 Task: Find connections with filter location Port Stephens with filter topic #Partnershipswith filter profile language German with filter current company WTS Energy with filter school Baba Banda Singh Bahadur Engineering College with filter industry Wholesale Alcoholic Beverages with filter service category Bookkeeping with filter keywords title Youth Volunteer
Action: Mouse moved to (582, 103)
Screenshot: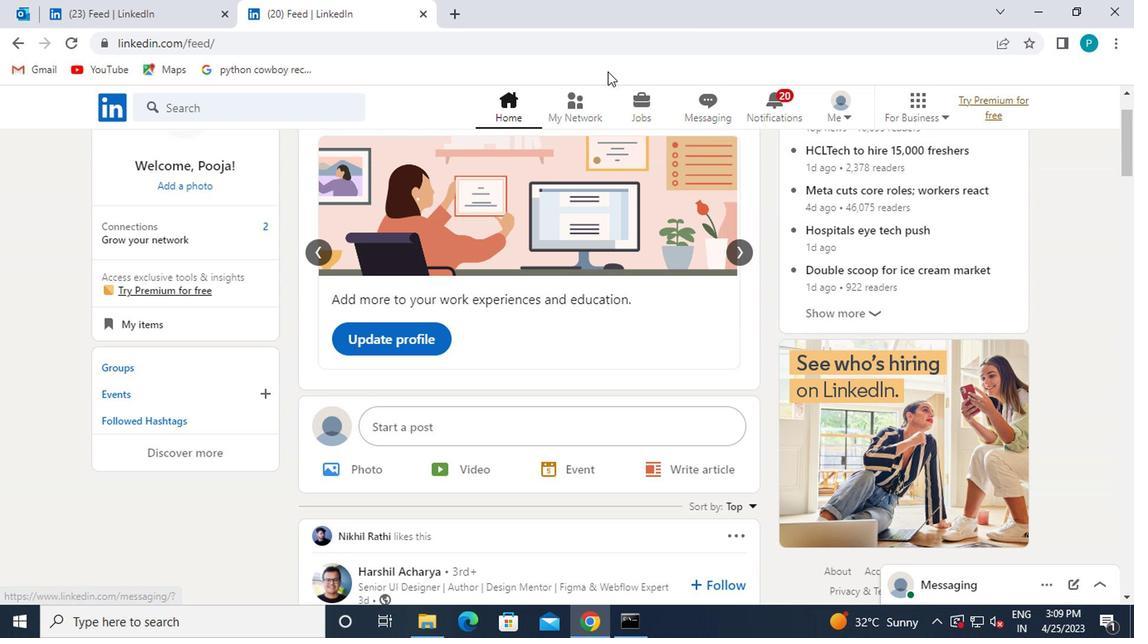 
Action: Mouse pressed left at (582, 103)
Screenshot: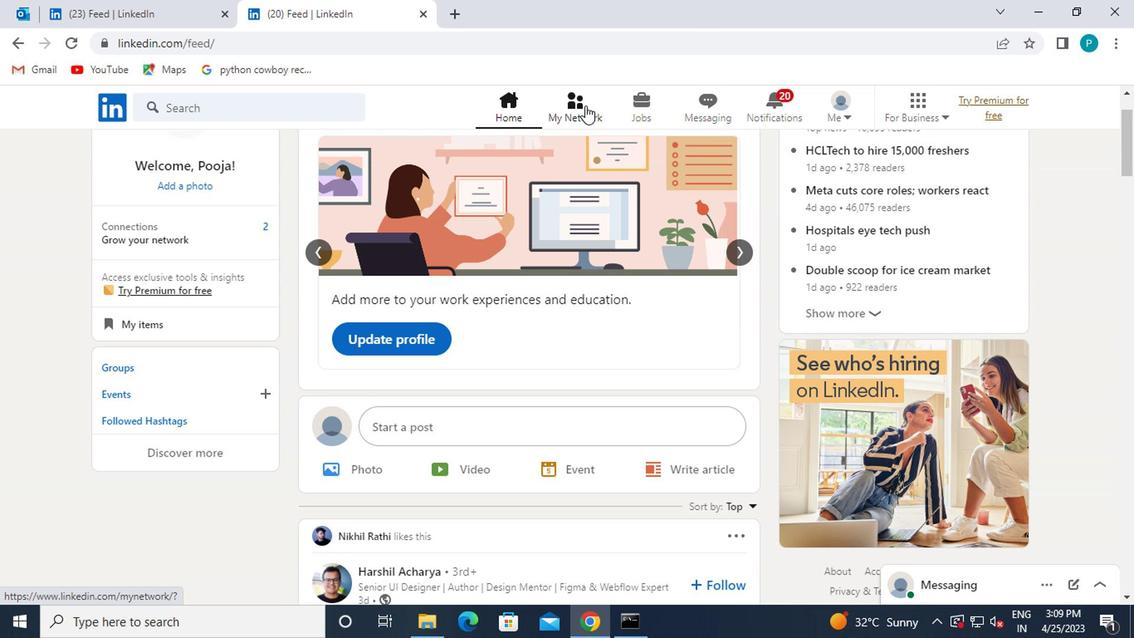 
Action: Mouse moved to (223, 201)
Screenshot: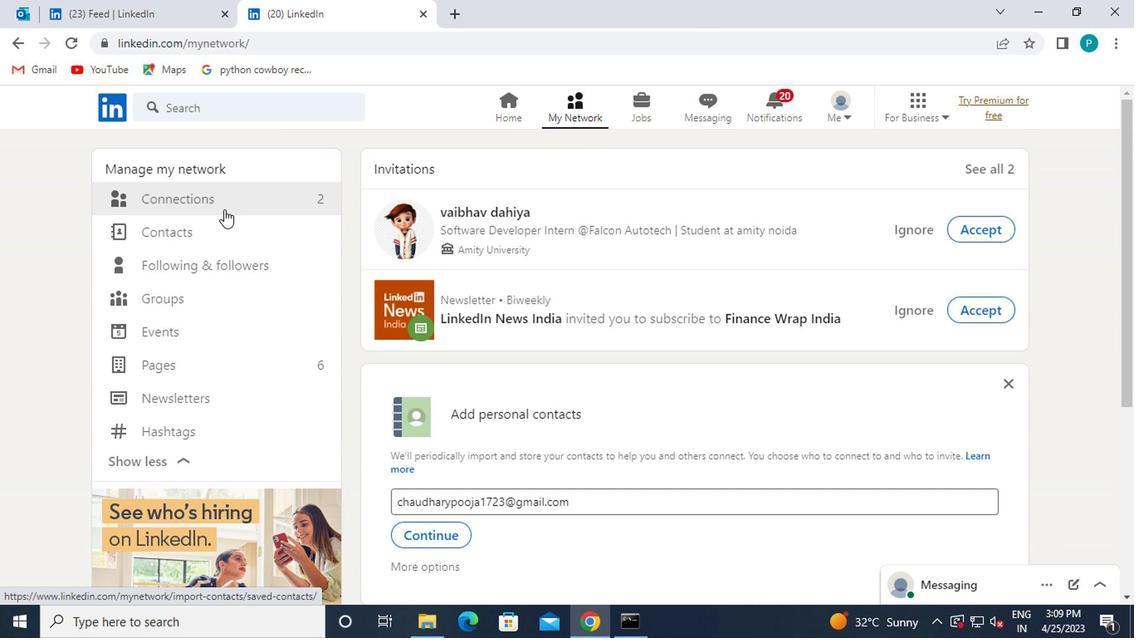 
Action: Mouse pressed left at (223, 201)
Screenshot: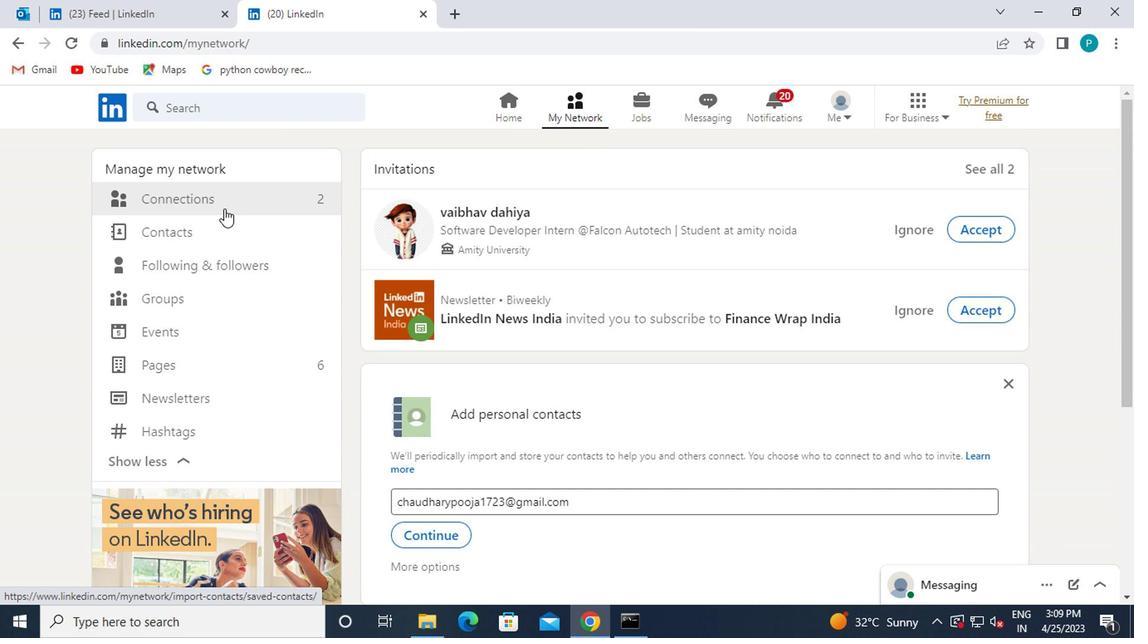
Action: Mouse moved to (662, 201)
Screenshot: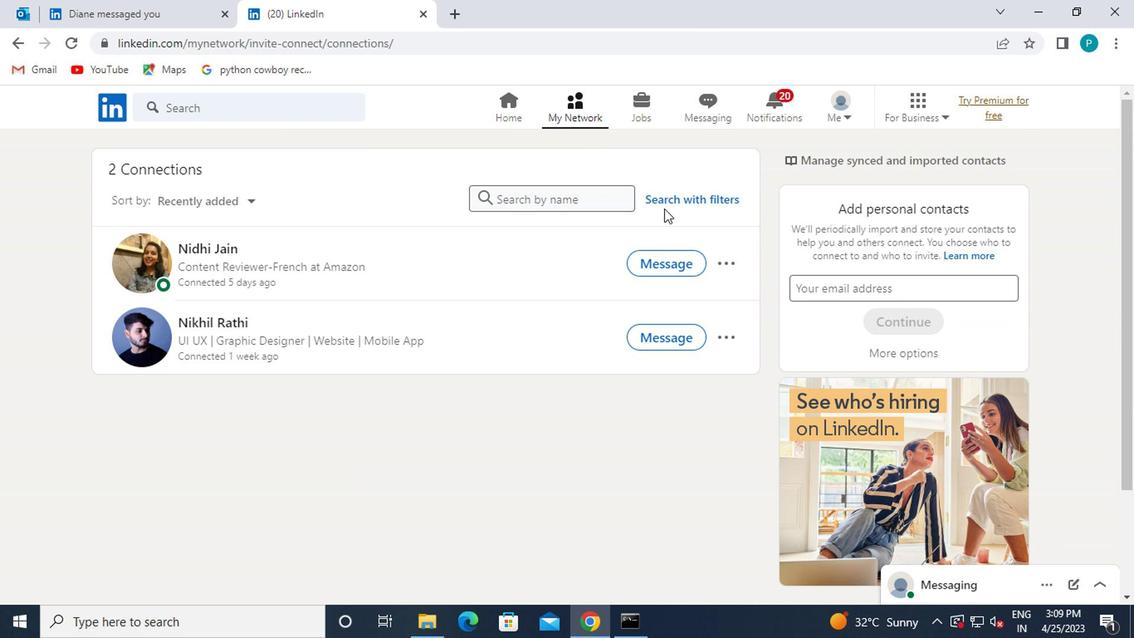 
Action: Mouse pressed left at (662, 201)
Screenshot: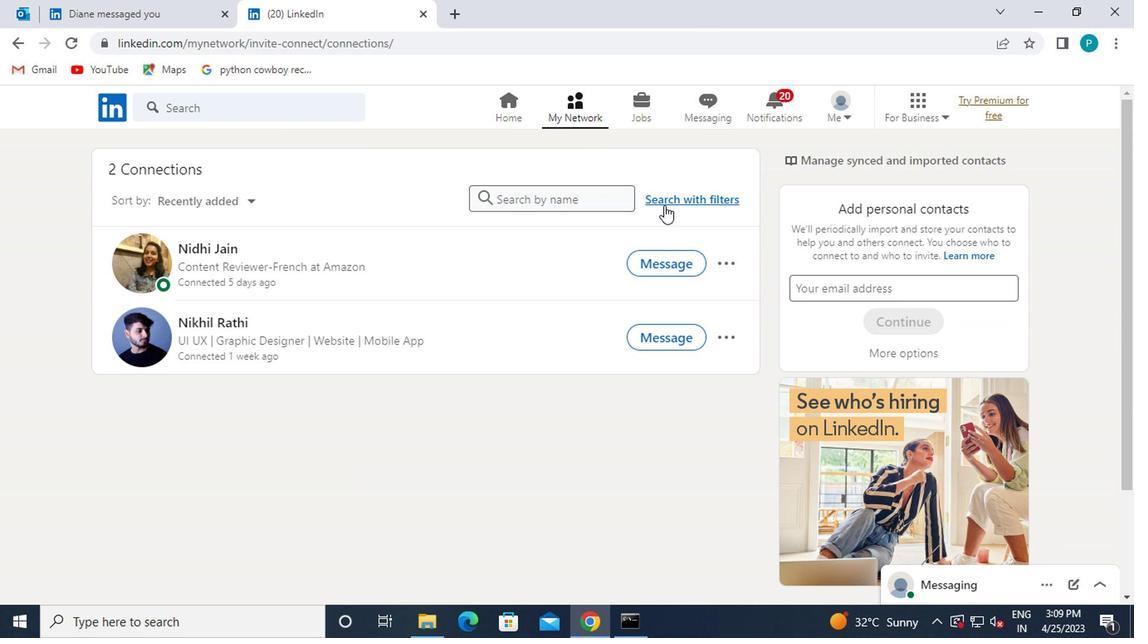 
Action: Mouse moved to (556, 153)
Screenshot: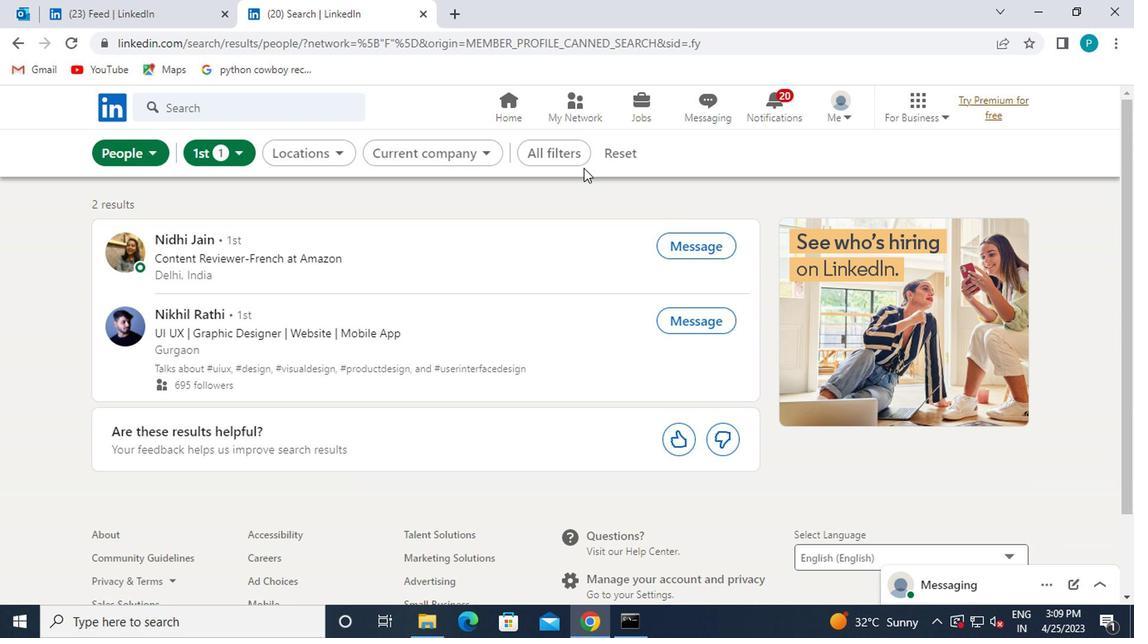 
Action: Mouse pressed left at (556, 153)
Screenshot: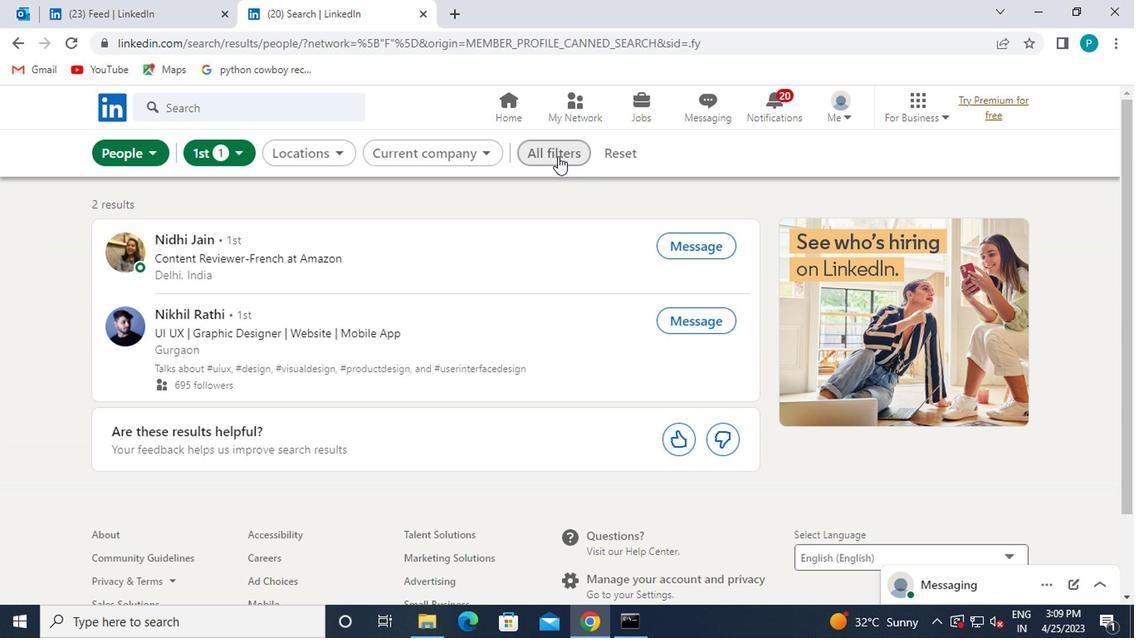 
Action: Mouse moved to (821, 278)
Screenshot: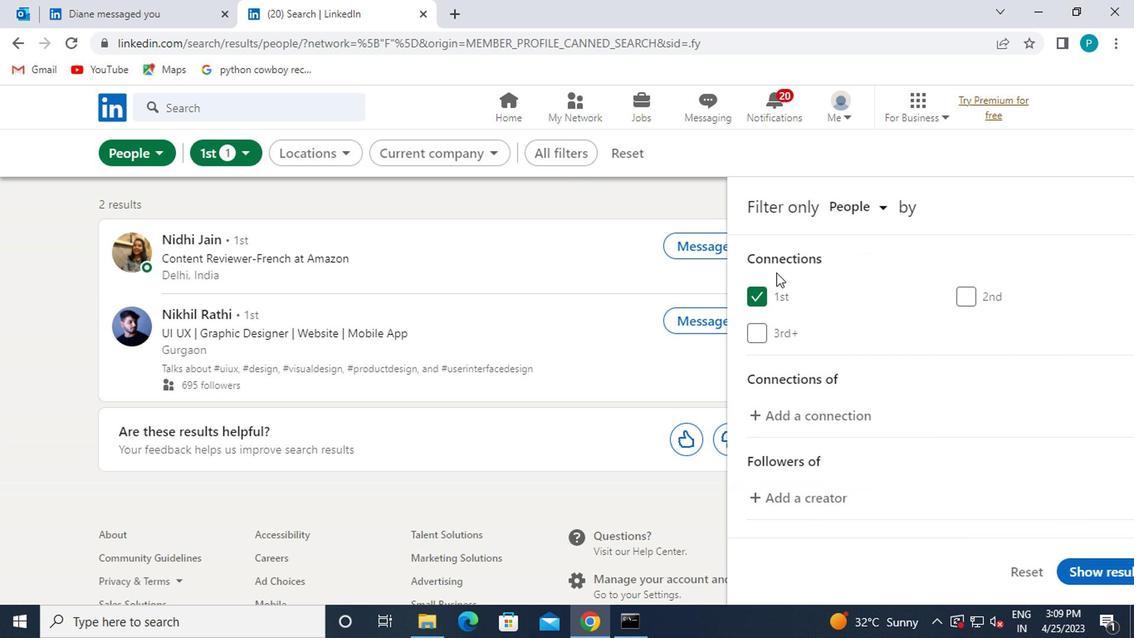 
Action: Mouse scrolled (821, 278) with delta (0, 0)
Screenshot: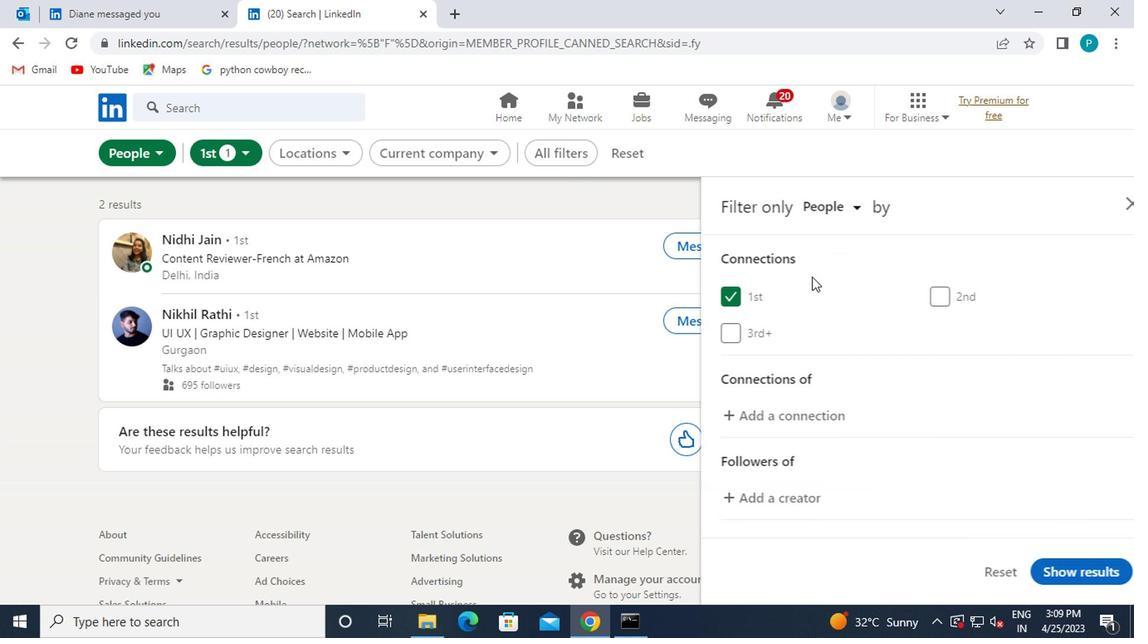 
Action: Mouse scrolled (821, 278) with delta (0, 0)
Screenshot: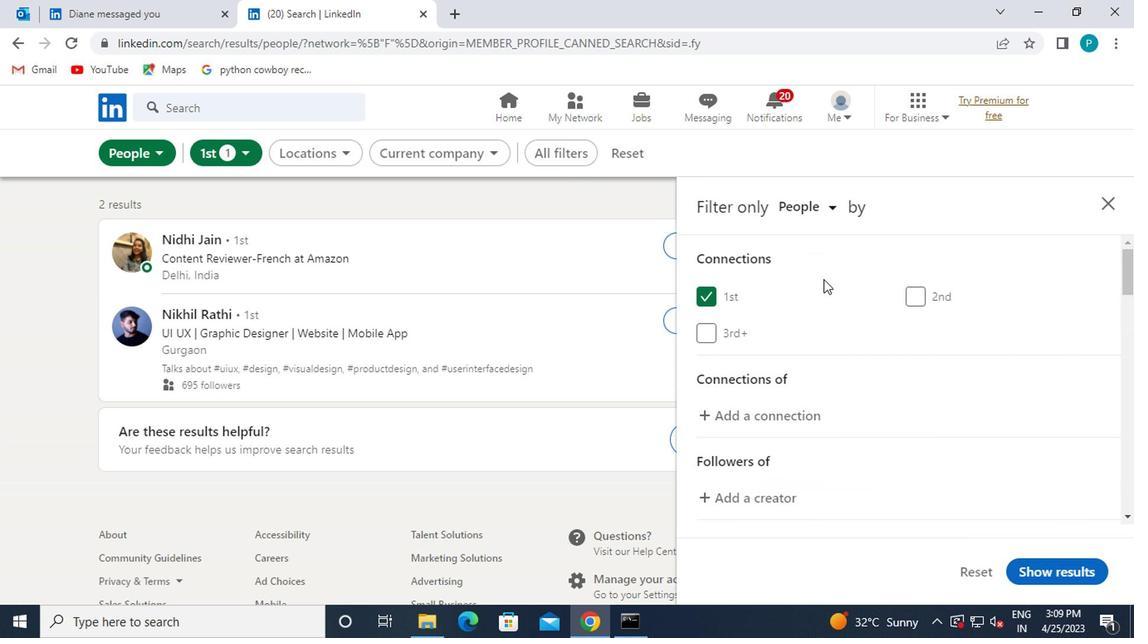 
Action: Mouse scrolled (821, 278) with delta (0, 0)
Screenshot: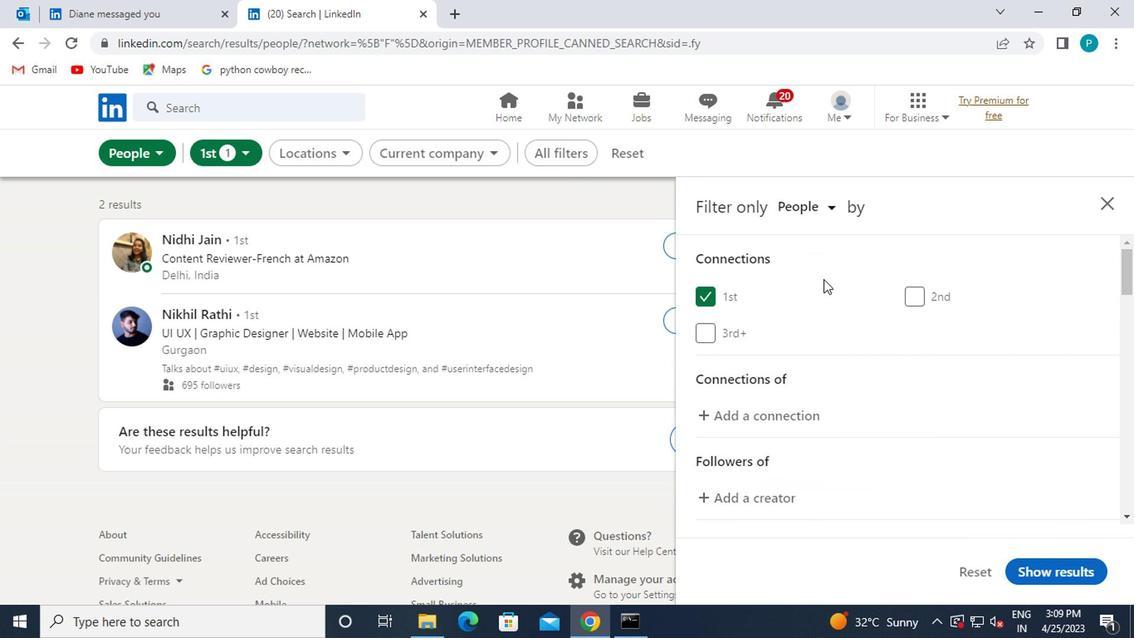 
Action: Mouse moved to (822, 280)
Screenshot: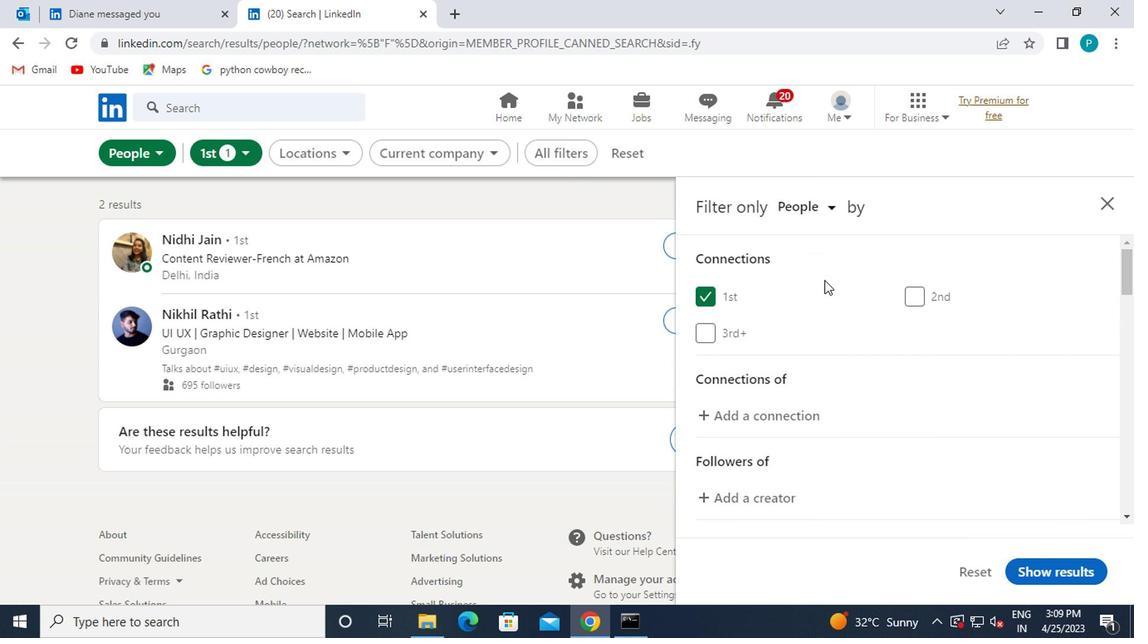 
Action: Mouse scrolled (822, 279) with delta (0, -1)
Screenshot: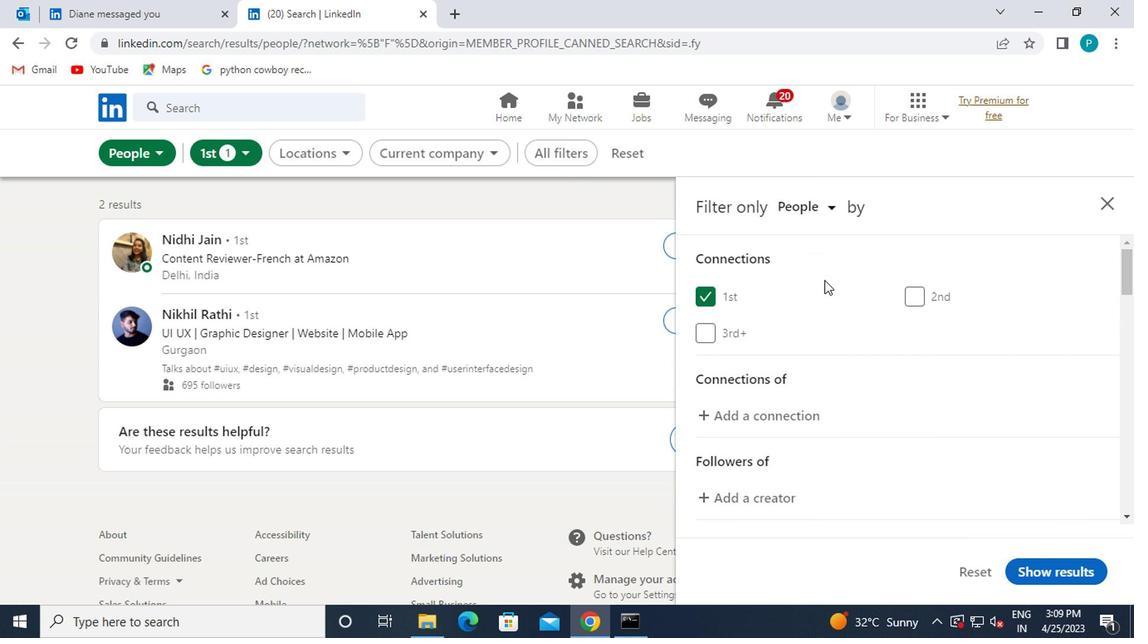 
Action: Mouse moved to (936, 331)
Screenshot: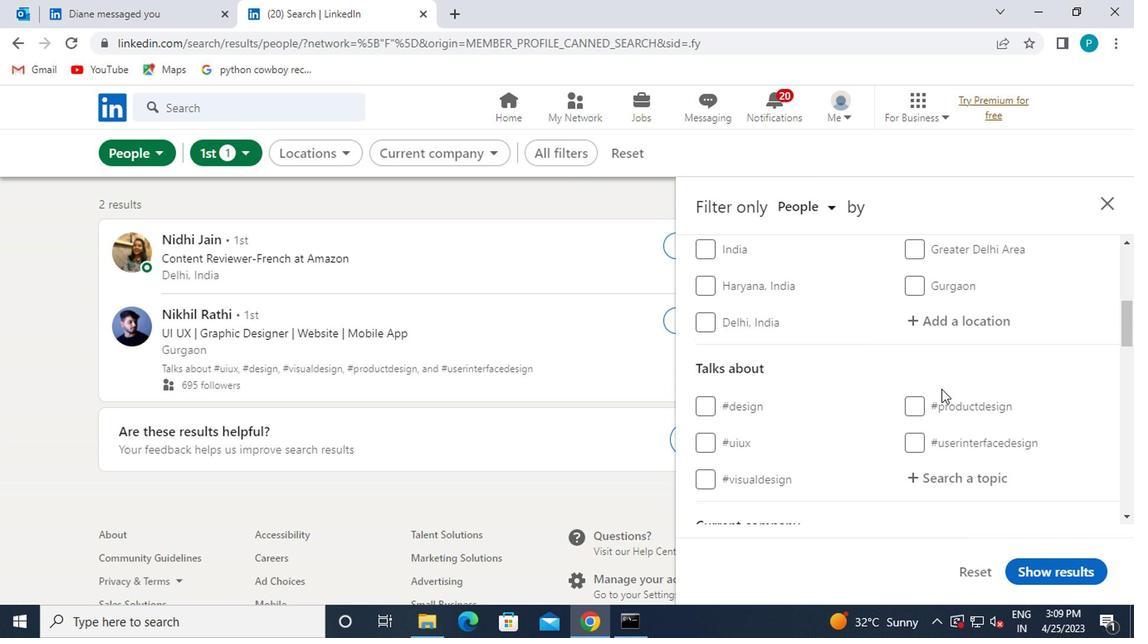 
Action: Mouse pressed left at (936, 331)
Screenshot: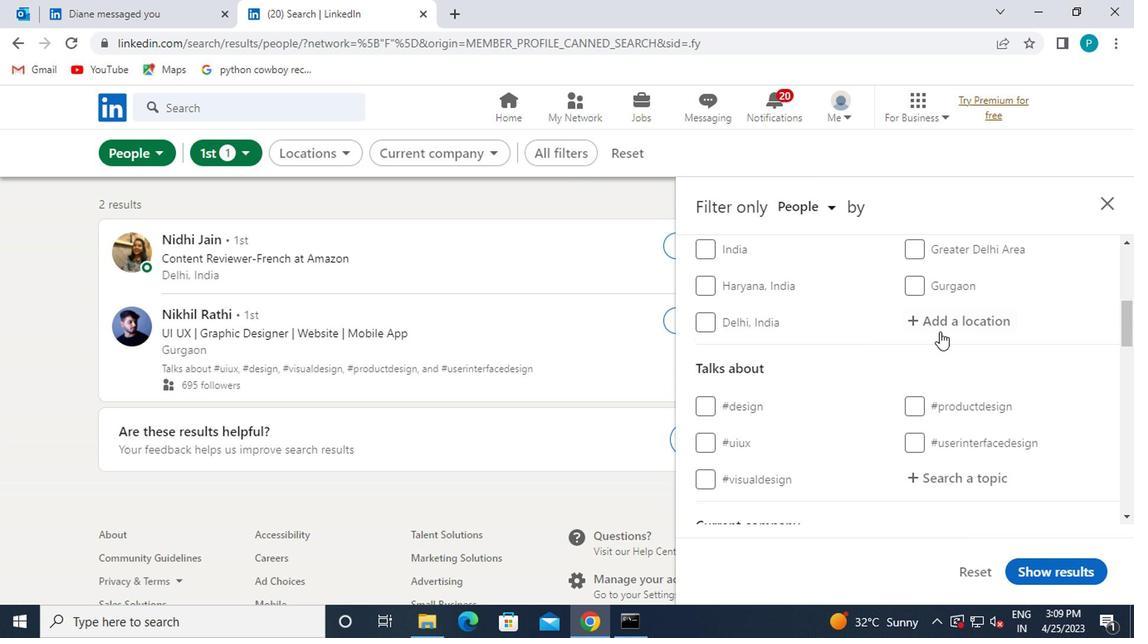 
Action: Mouse moved to (936, 331)
Screenshot: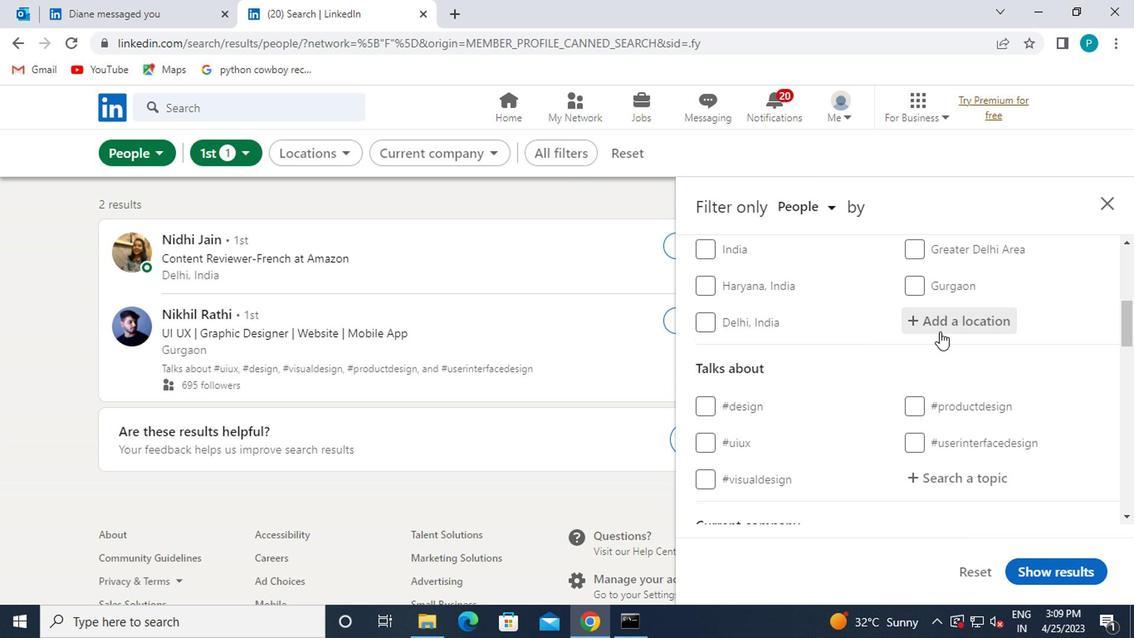 
Action: Key pressed <Key.caps_lock>p<Key.caps_lock>ort<Key.space>stephns<Key.backspace><Key.backspace>ens
Screenshot: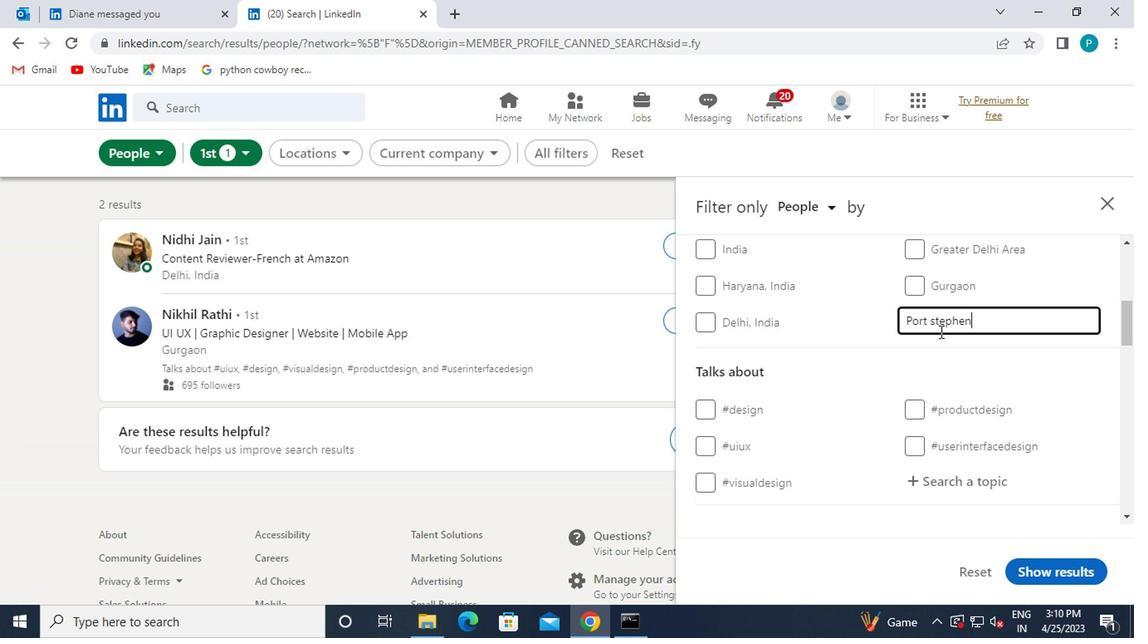 
Action: Mouse moved to (851, 414)
Screenshot: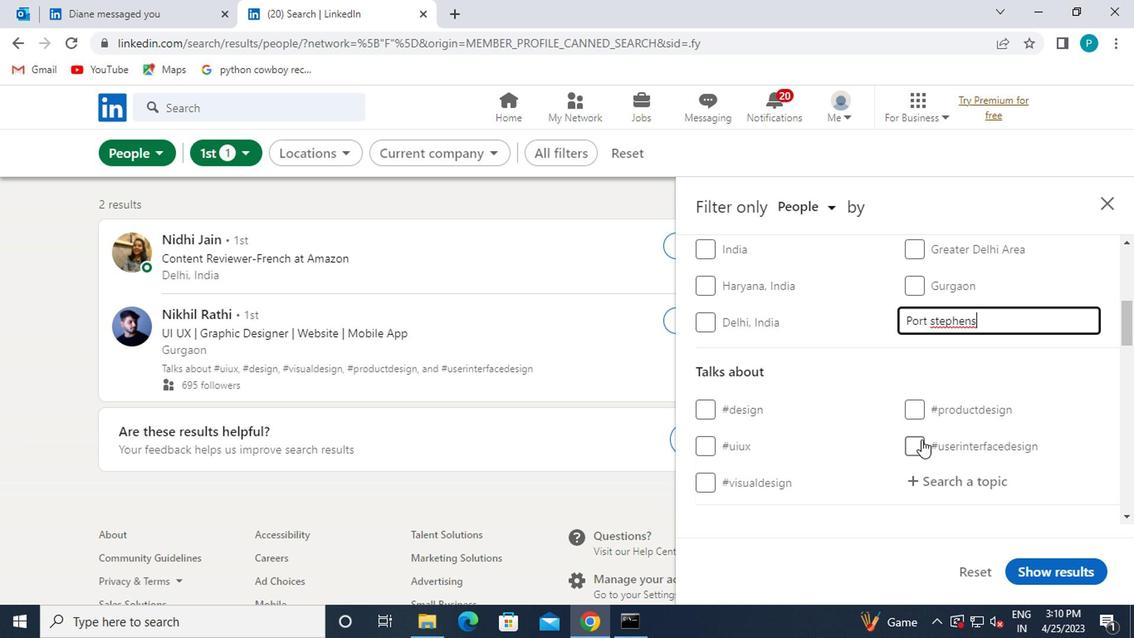 
Action: Mouse scrolled (851, 413) with delta (0, 0)
Screenshot: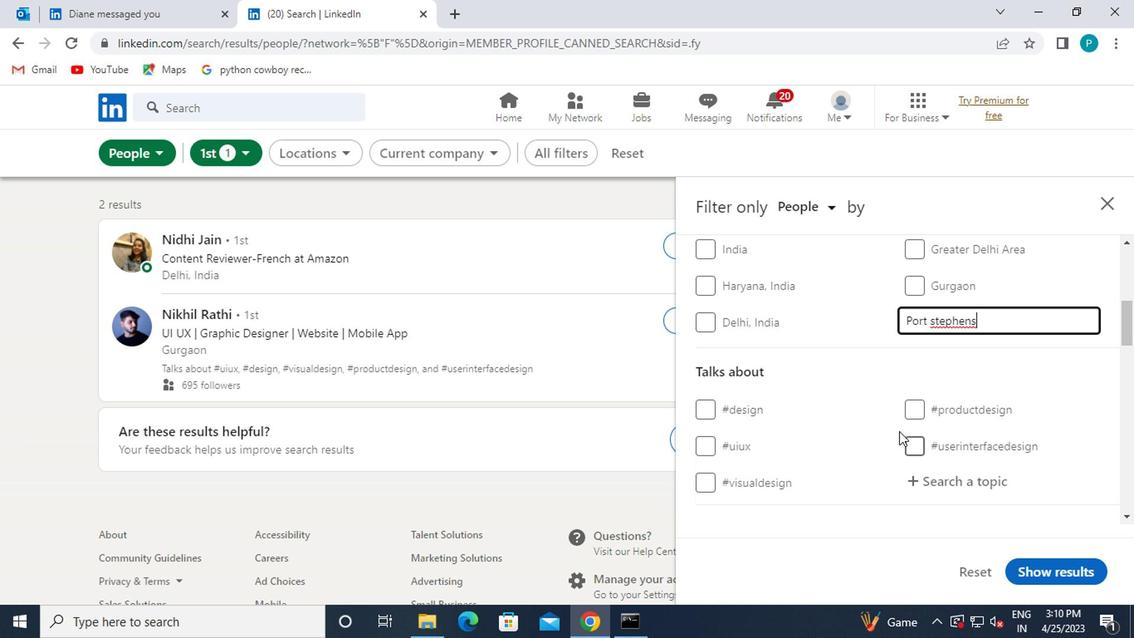 
Action: Mouse scrolled (851, 413) with delta (0, 0)
Screenshot: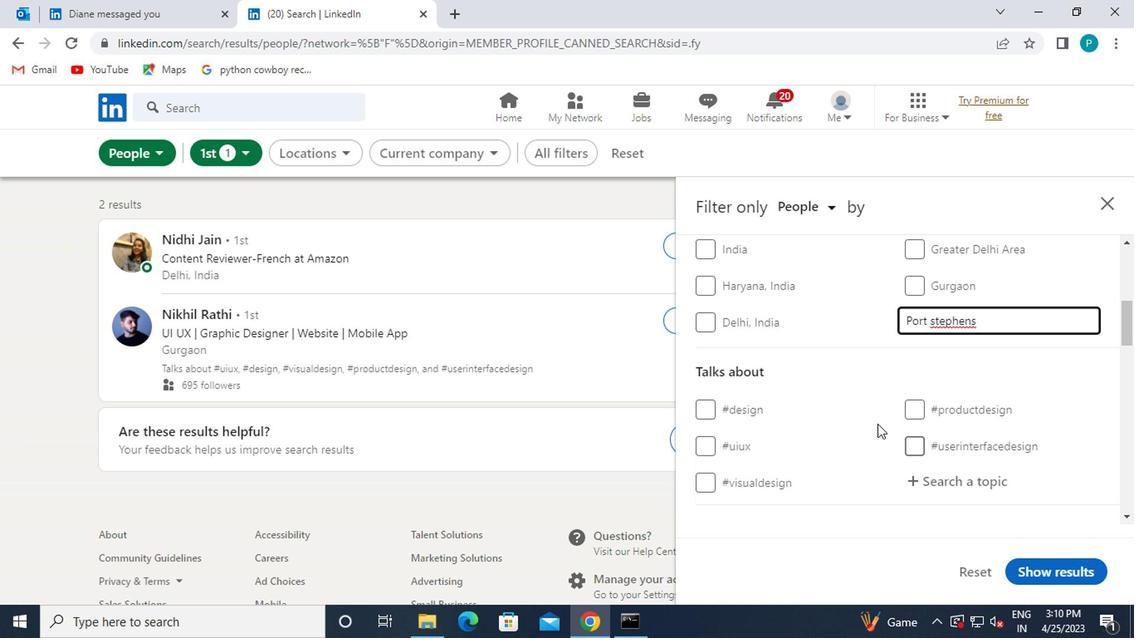 
Action: Mouse moved to (907, 322)
Screenshot: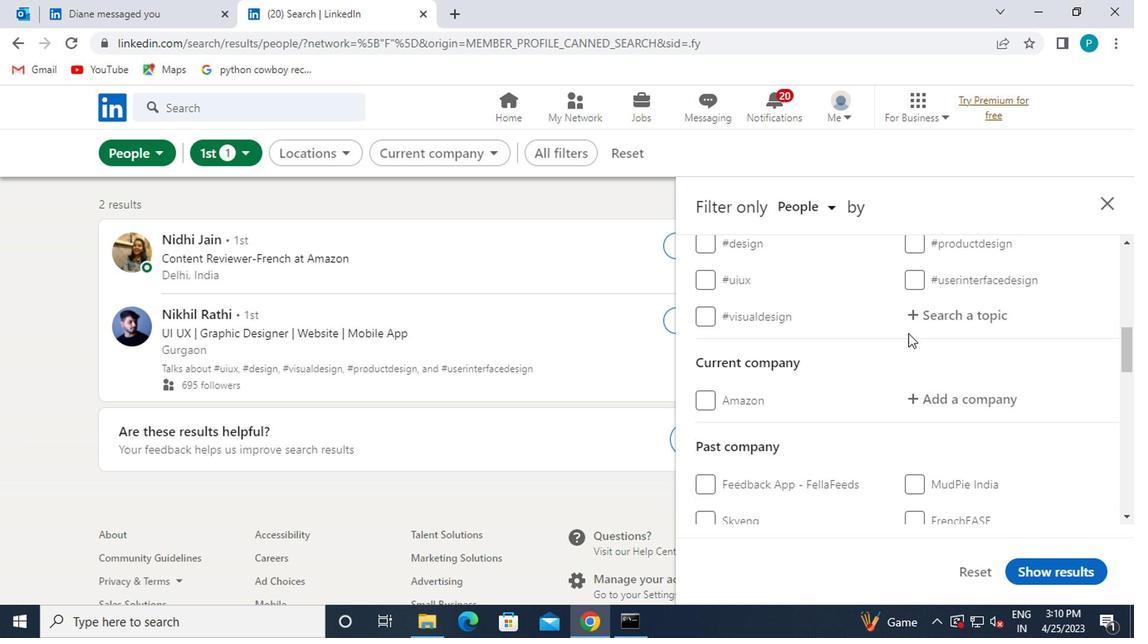 
Action: Mouse pressed left at (907, 322)
Screenshot: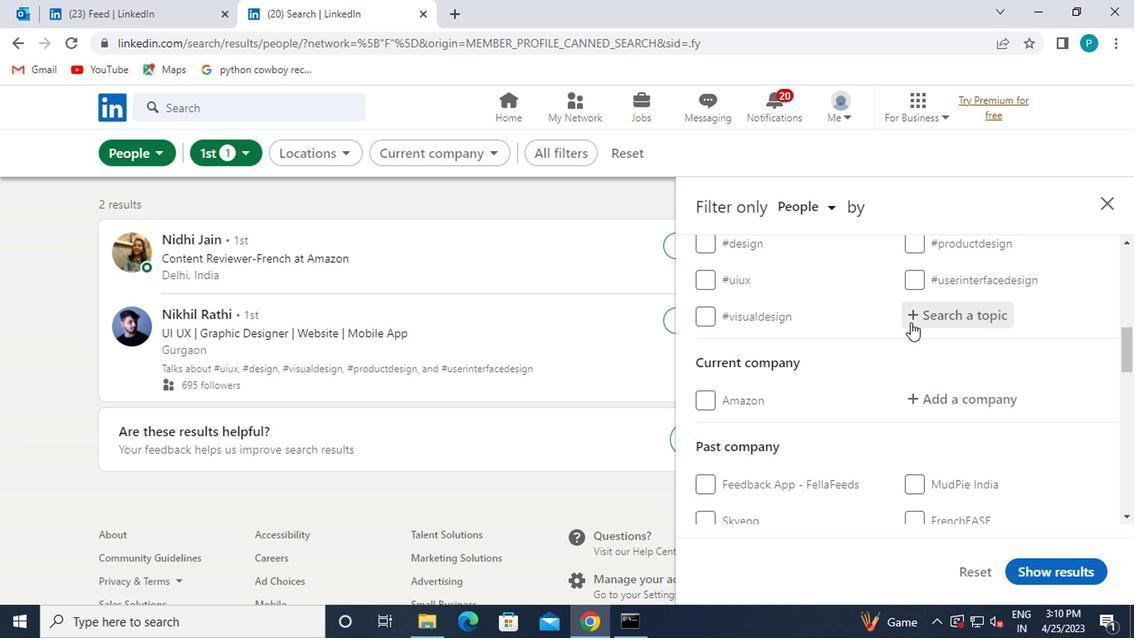 
Action: Key pressed <Key.shift><Key.shift>#<Key.caps_lock>P<Key.caps_lock>ARTNERSHIPS
Screenshot: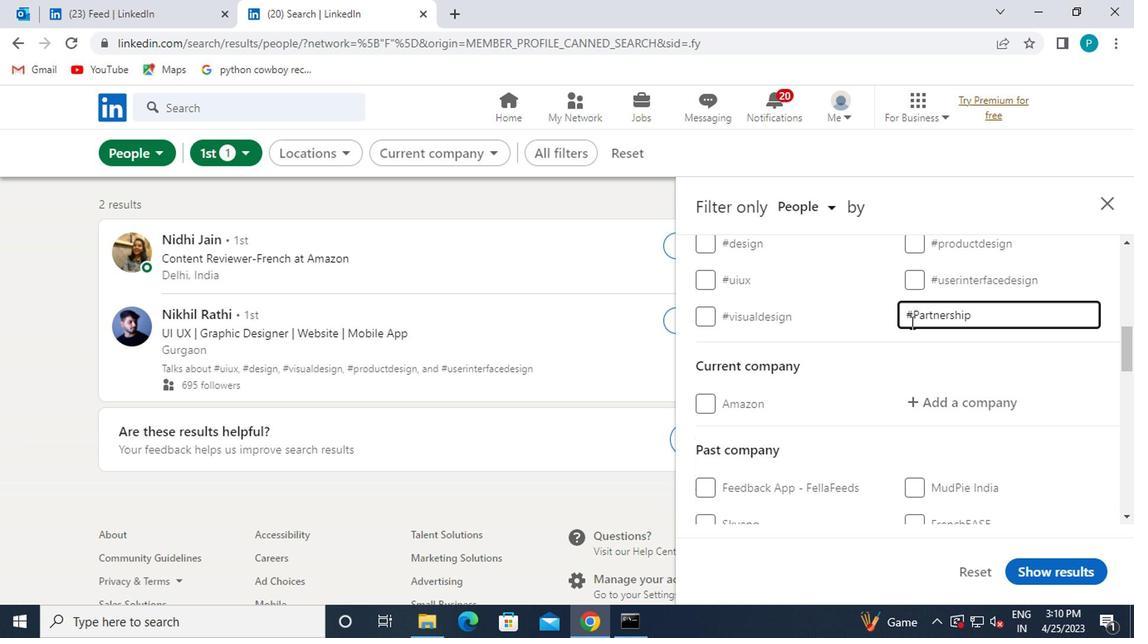 
Action: Mouse moved to (918, 391)
Screenshot: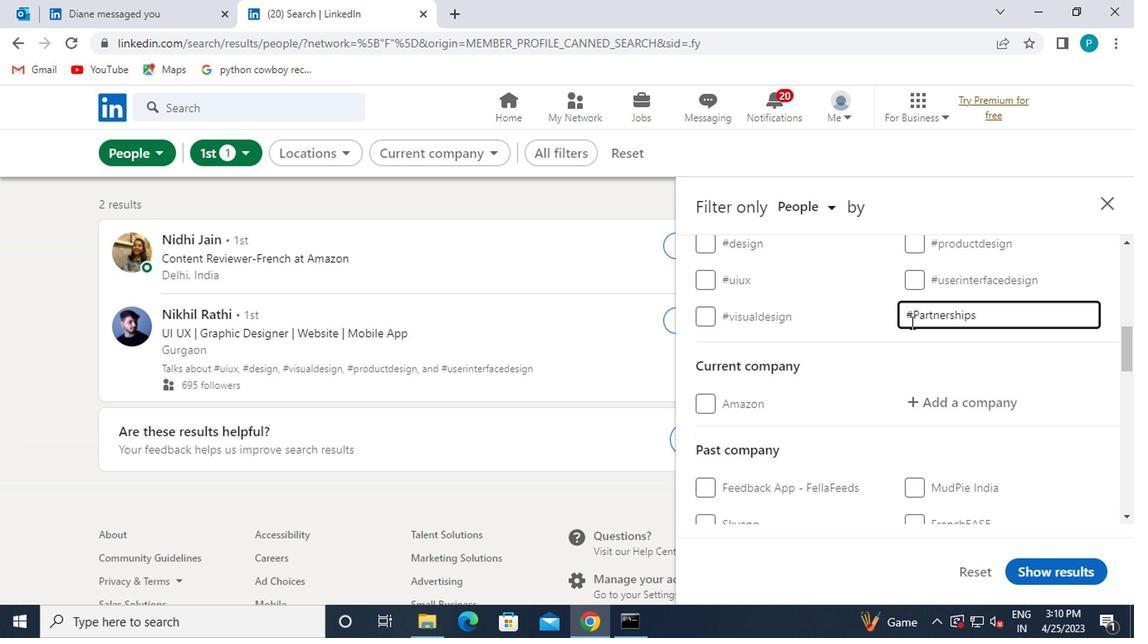 
Action: Mouse pressed left at (918, 391)
Screenshot: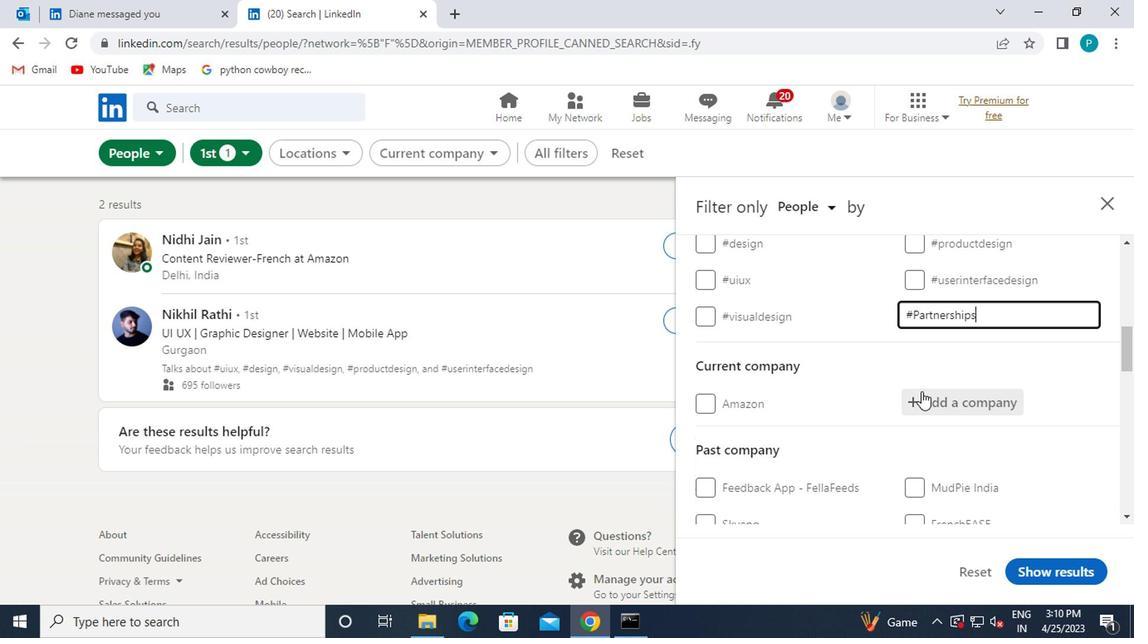 
Action: Mouse moved to (941, 383)
Screenshot: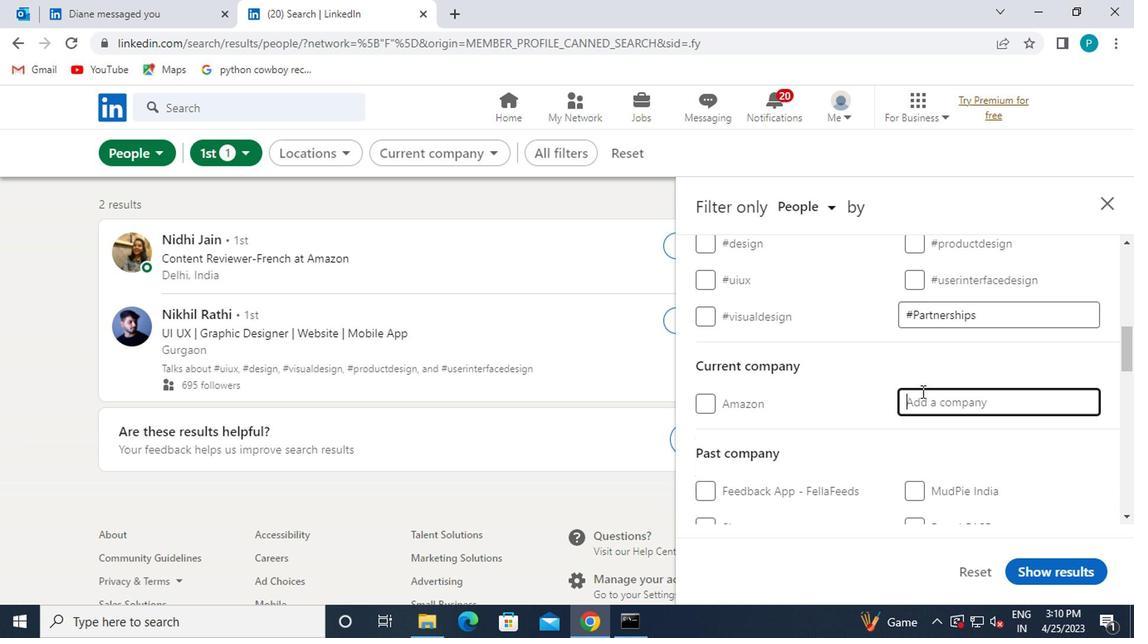 
Action: Key pressed <Key.caps_lock>WTS
Screenshot: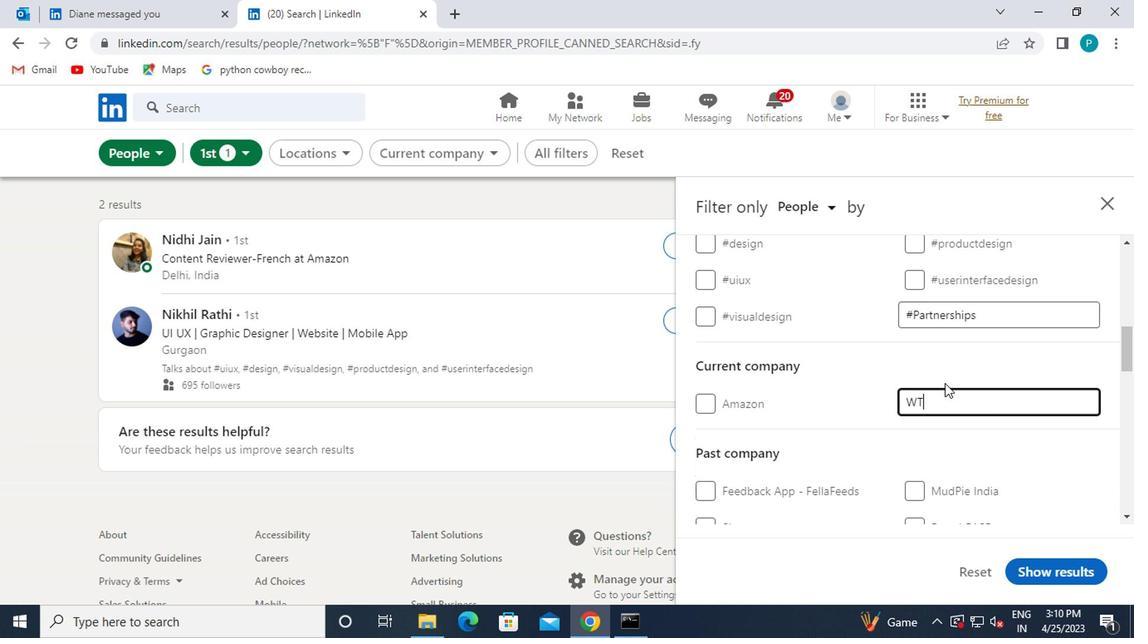 
Action: Mouse moved to (845, 433)
Screenshot: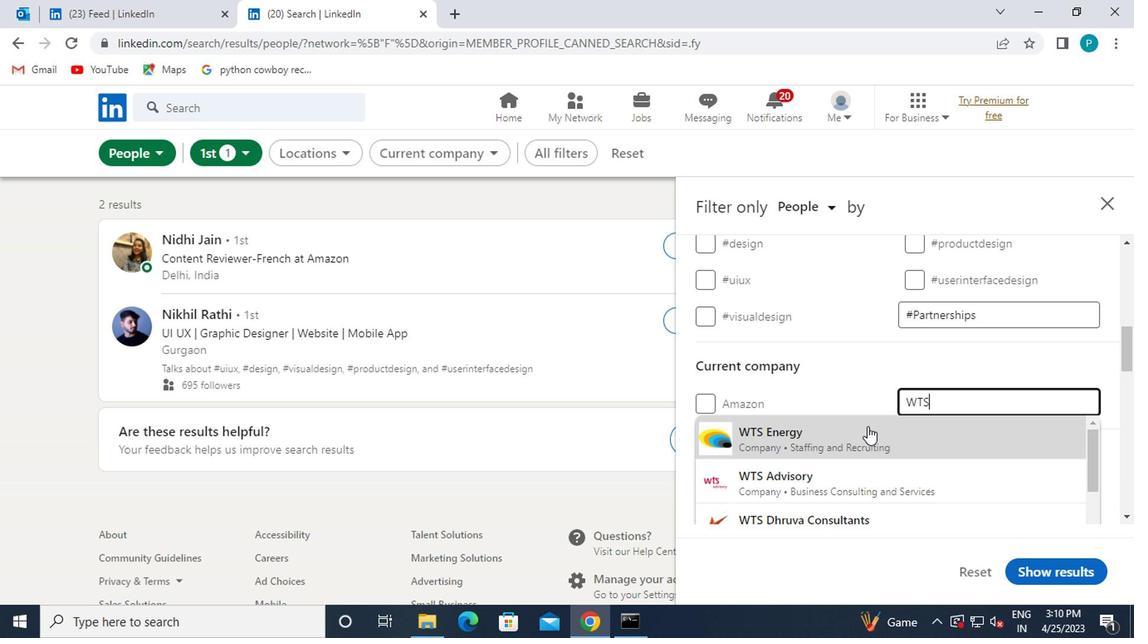 
Action: Mouse pressed left at (845, 433)
Screenshot: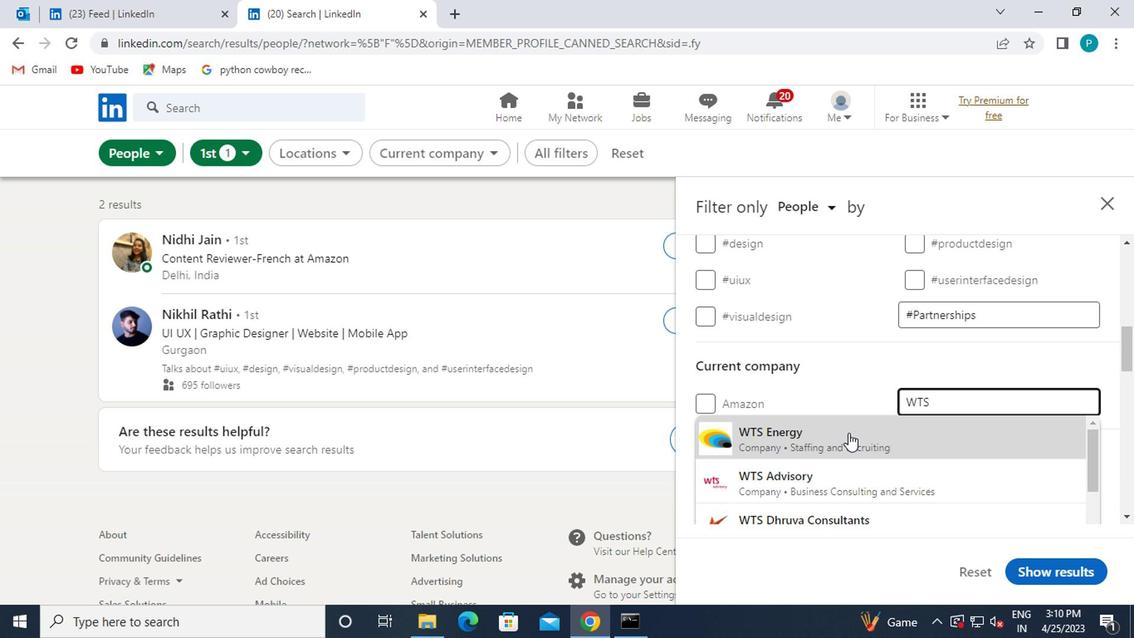 
Action: Mouse scrolled (845, 433) with delta (0, 0)
Screenshot: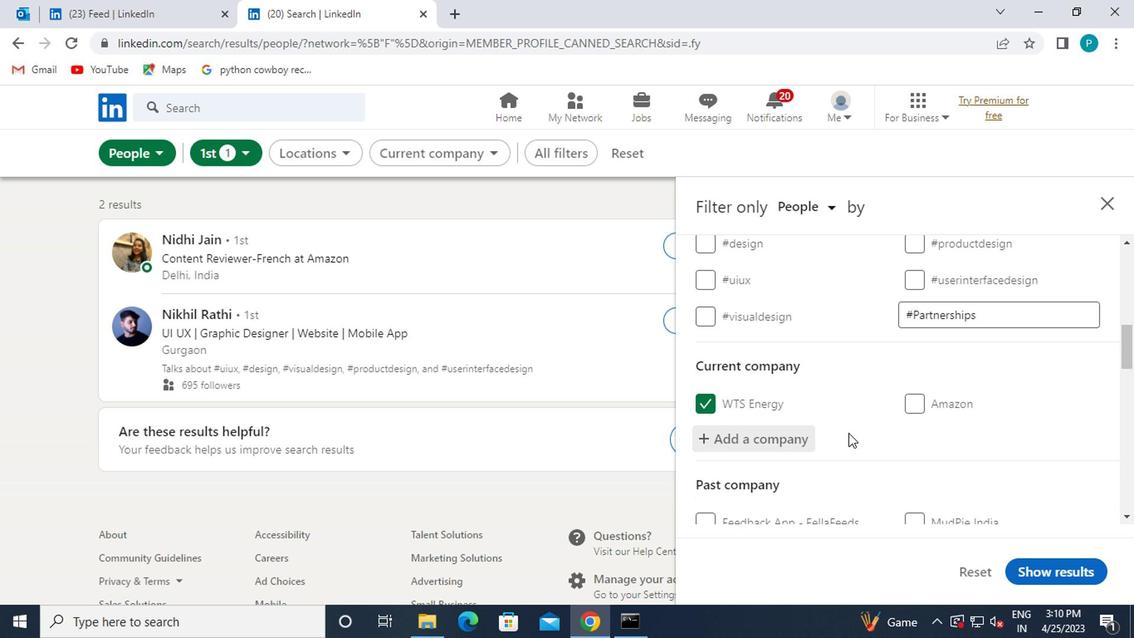 
Action: Mouse scrolled (845, 433) with delta (0, 0)
Screenshot: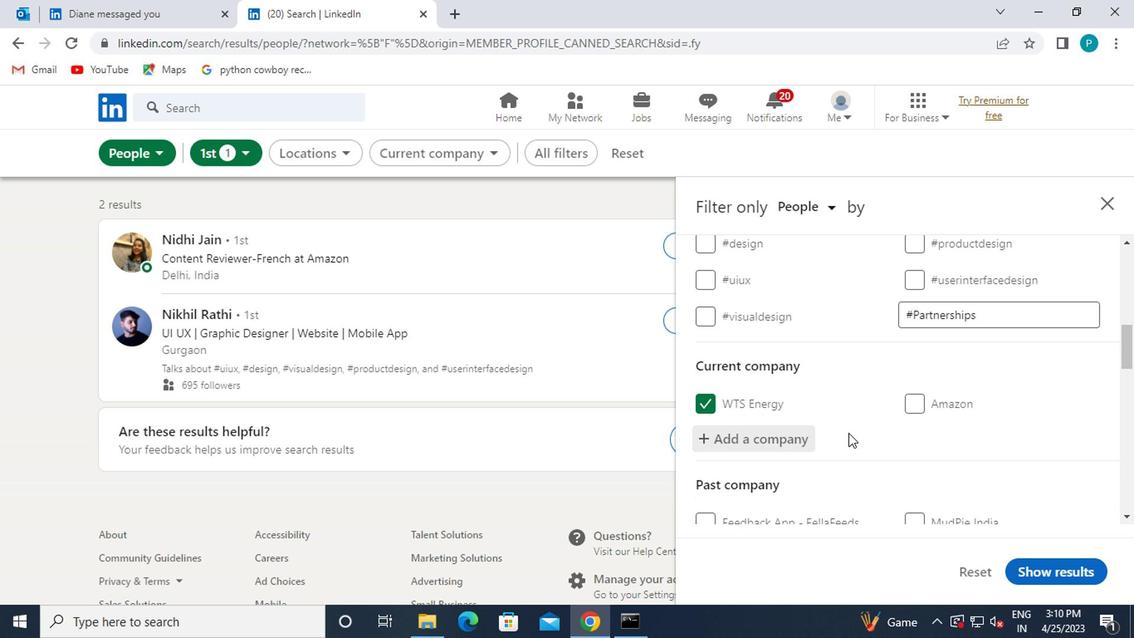 
Action: Mouse moved to (857, 442)
Screenshot: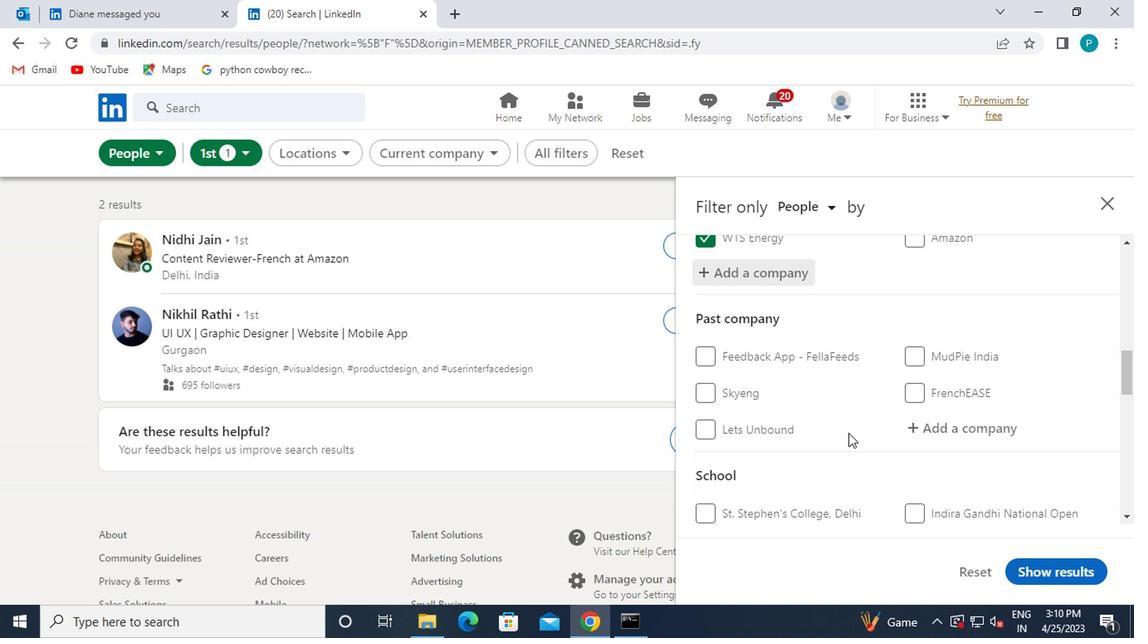 
Action: Mouse scrolled (857, 441) with delta (0, 0)
Screenshot: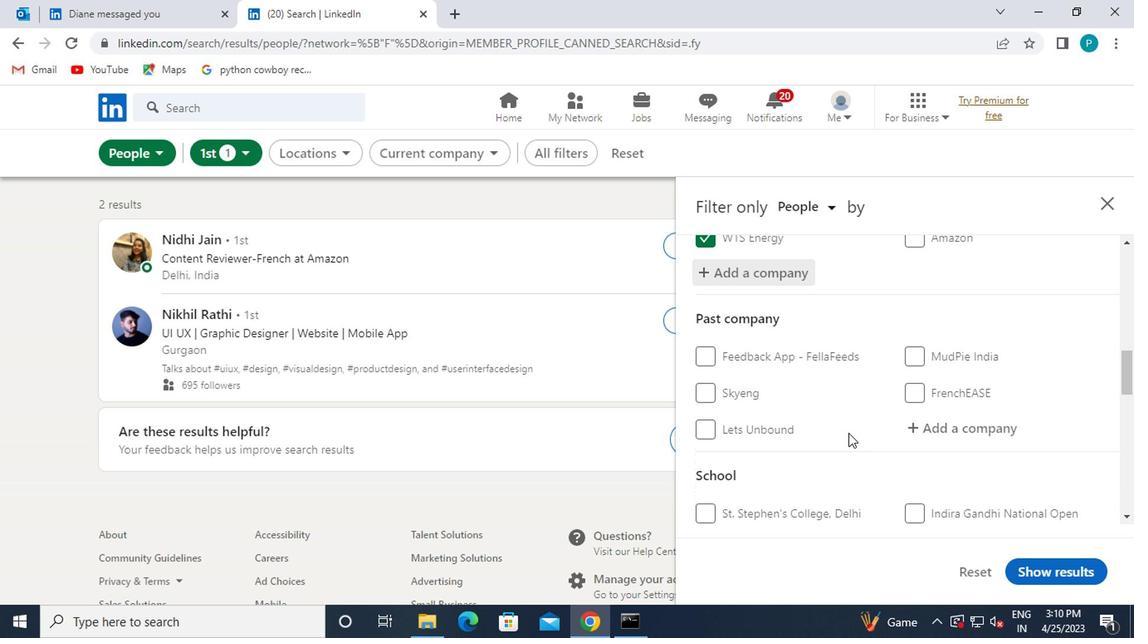 
Action: Mouse moved to (891, 456)
Screenshot: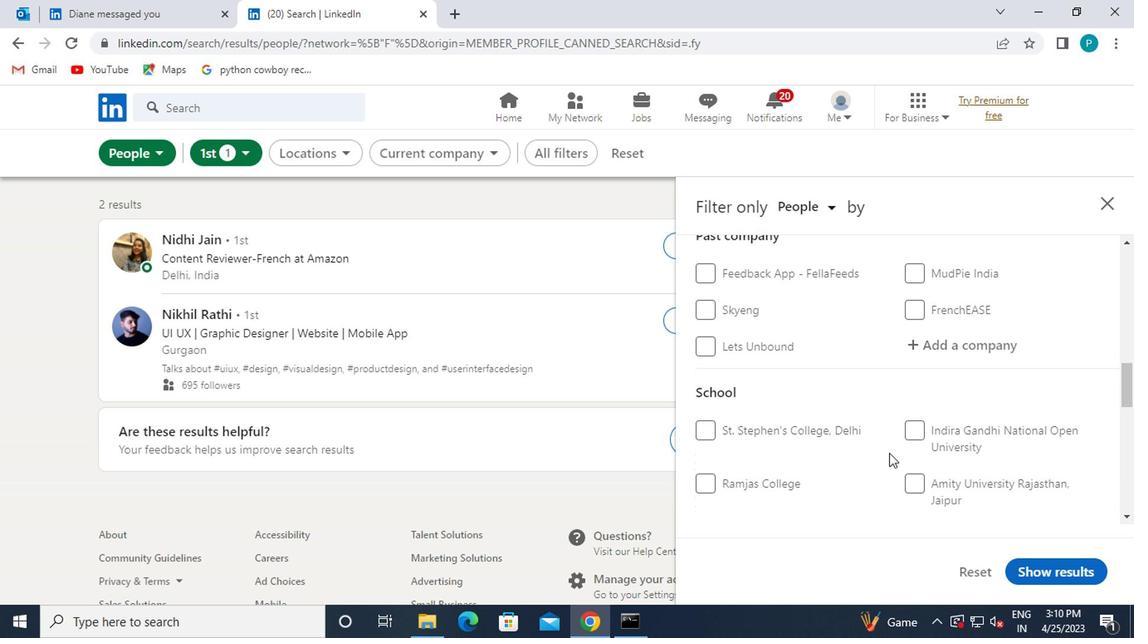 
Action: Mouse scrolled (891, 455) with delta (0, -1)
Screenshot: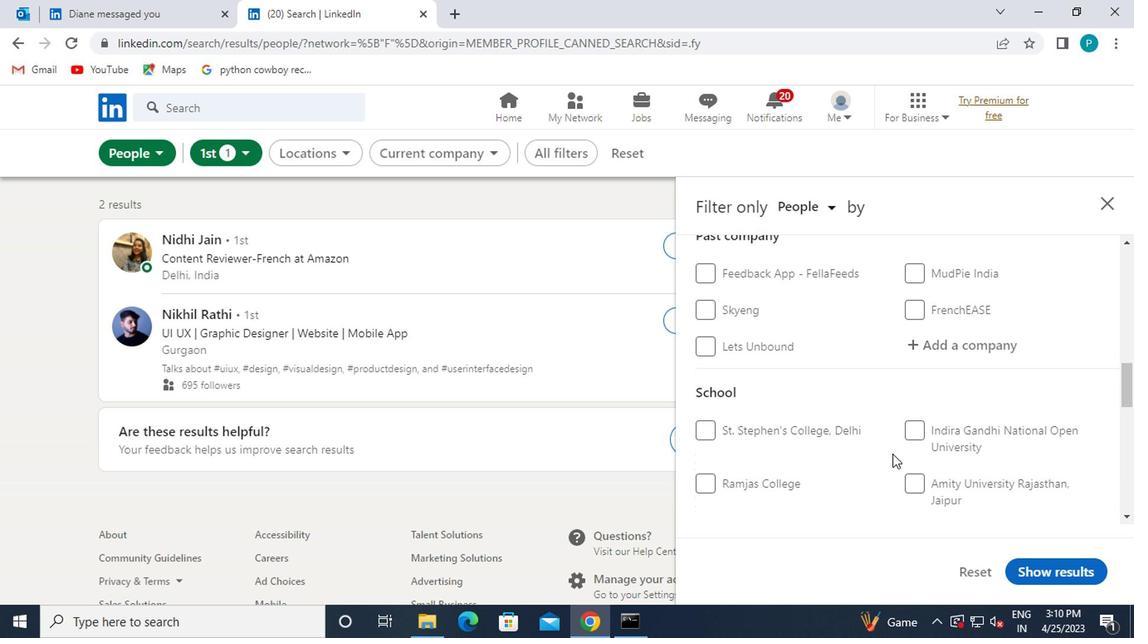
Action: Mouse moved to (920, 458)
Screenshot: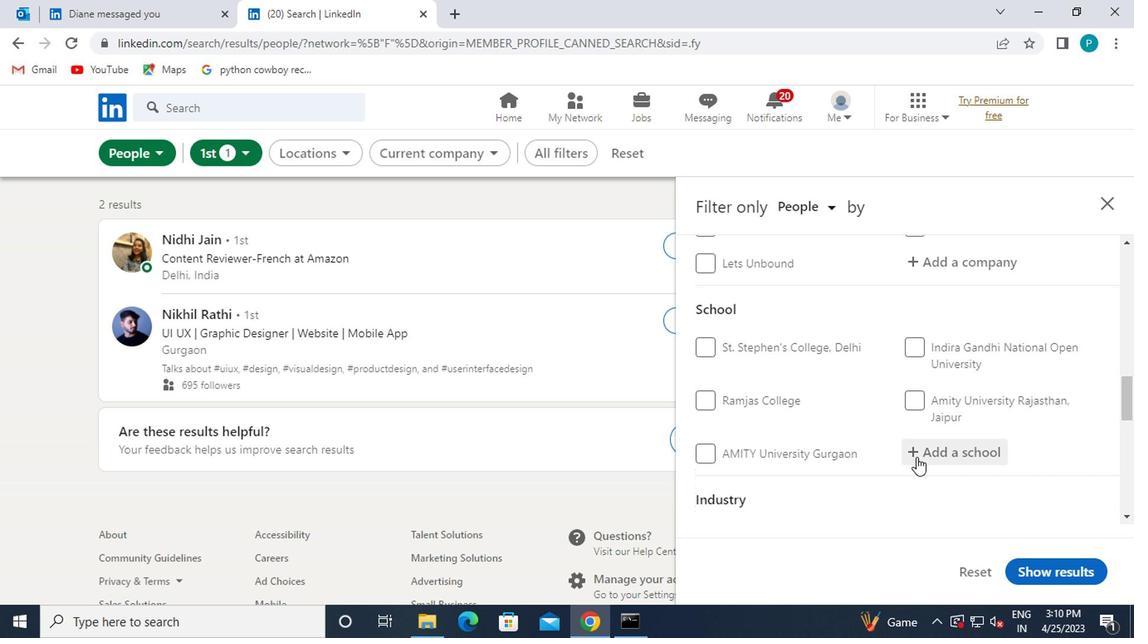 
Action: Mouse pressed left at (920, 458)
Screenshot: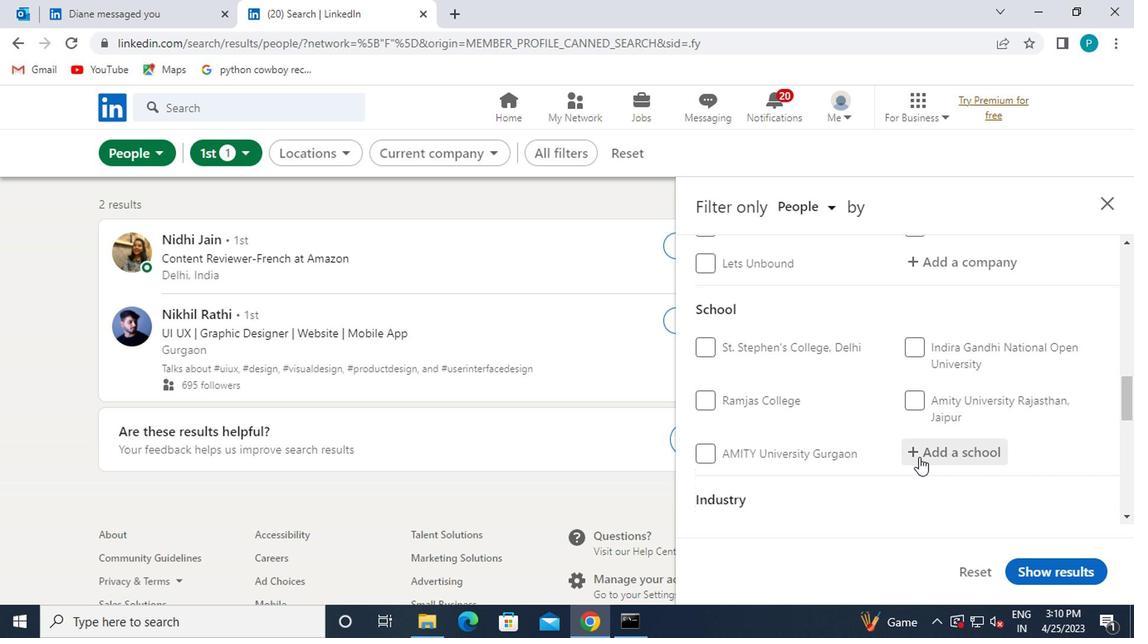 
Action: Key pressed <Key.caps_lock>B<Key.caps_lock>ABA<Key.backspace><Key.backspace><Key.backspace><Key.backspace><Key.caps_lock>B<Key.caps_lock><Key.backspace>B<Key.caps_lock>ABA<Key.space><Key.caps_lock>B<Key.caps_lock>ANDA
Screenshot: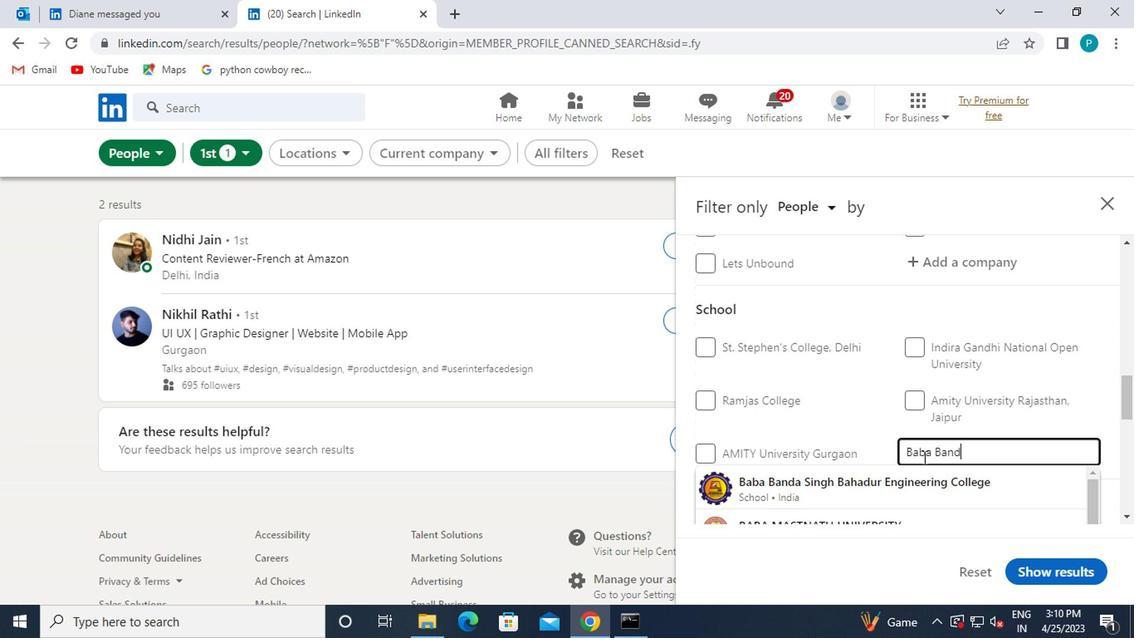 
Action: Mouse moved to (886, 485)
Screenshot: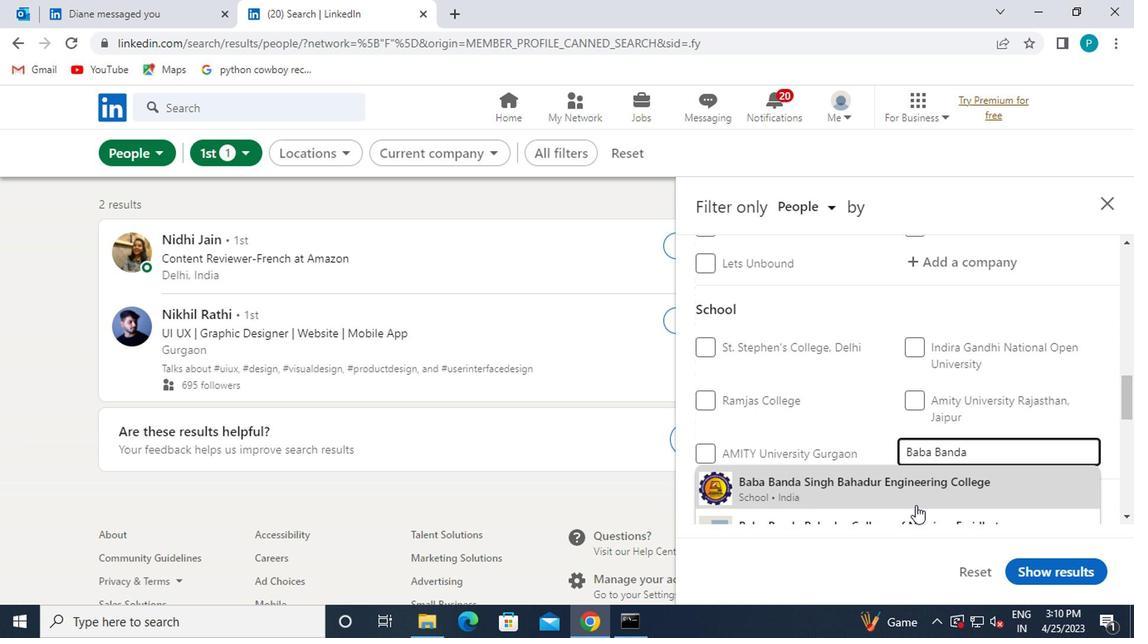 
Action: Mouse pressed left at (886, 485)
Screenshot: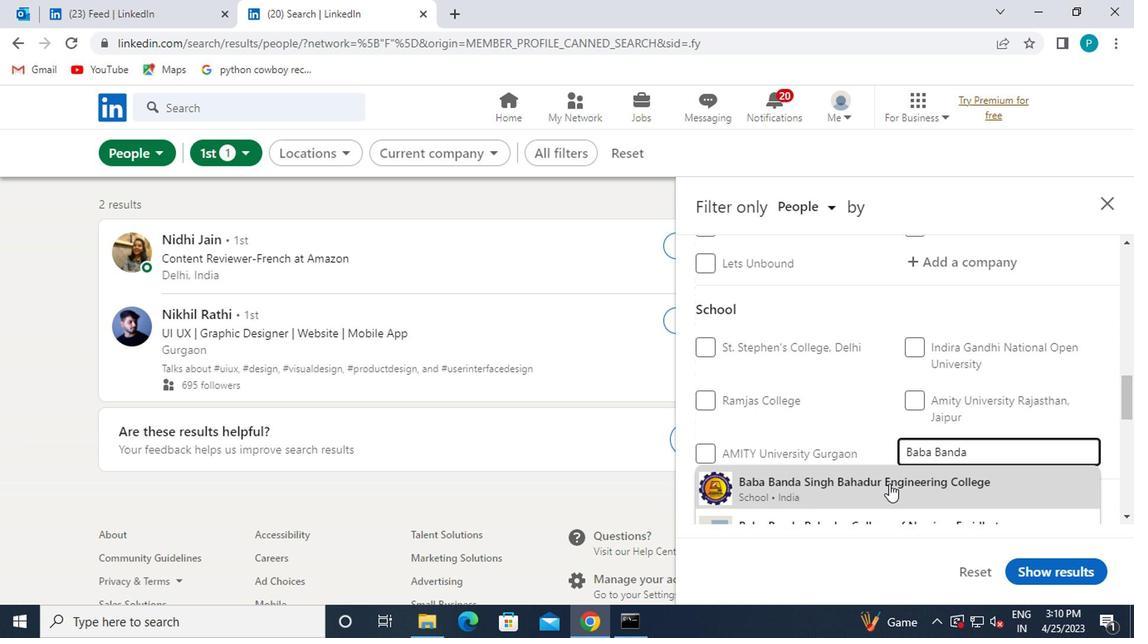 
Action: Mouse scrolled (886, 484) with delta (0, 0)
Screenshot: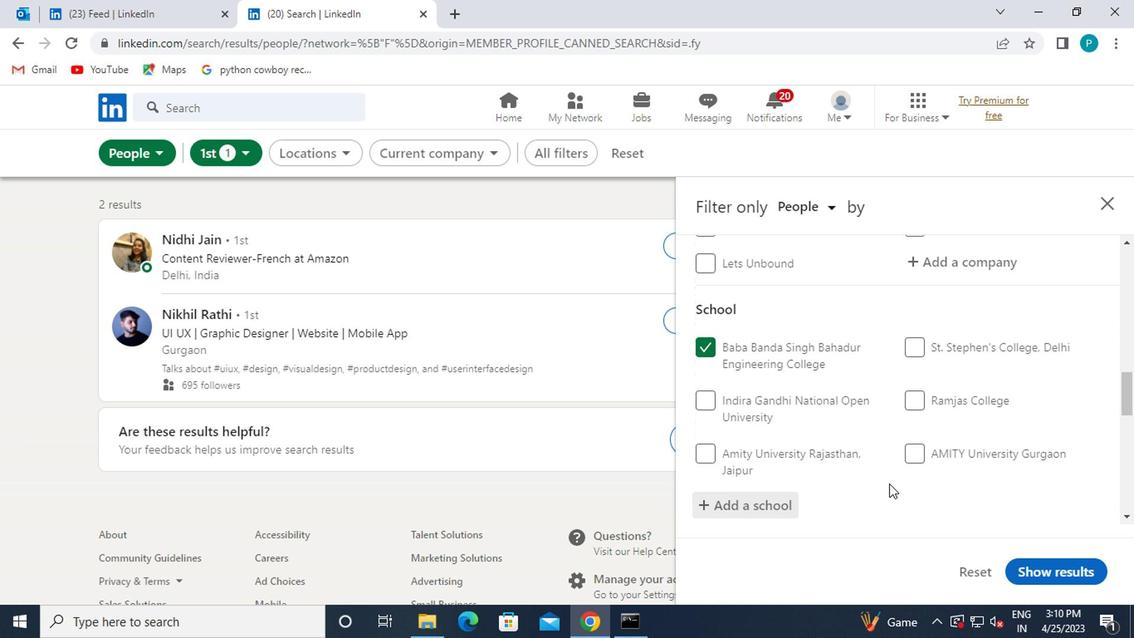 
Action: Mouse scrolled (886, 484) with delta (0, 0)
Screenshot: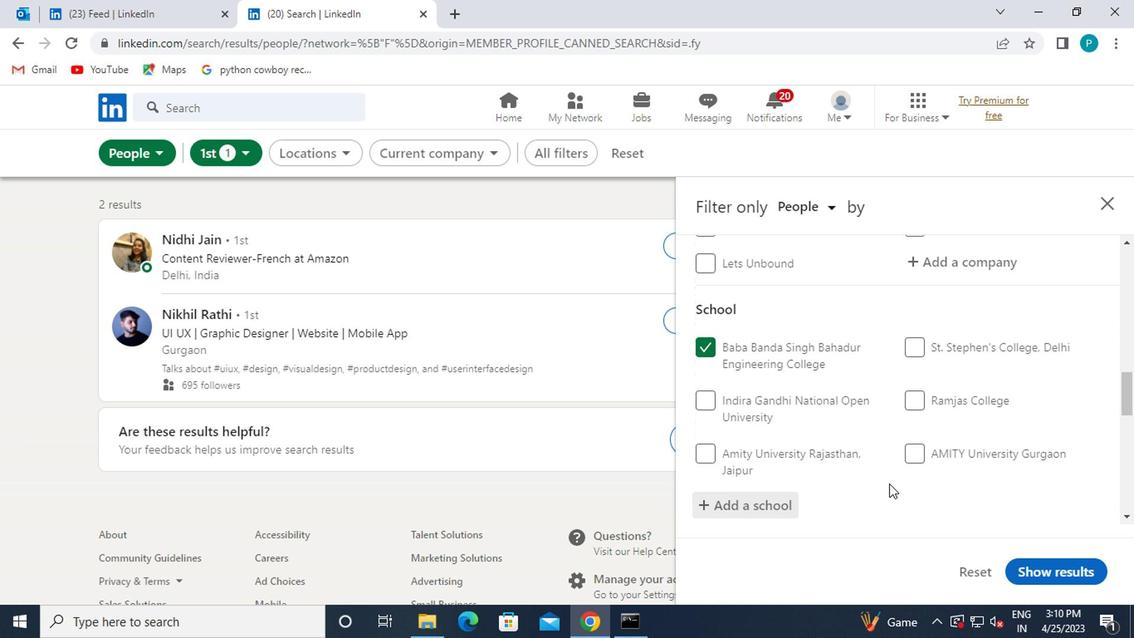 
Action: Mouse scrolled (886, 484) with delta (0, 0)
Screenshot: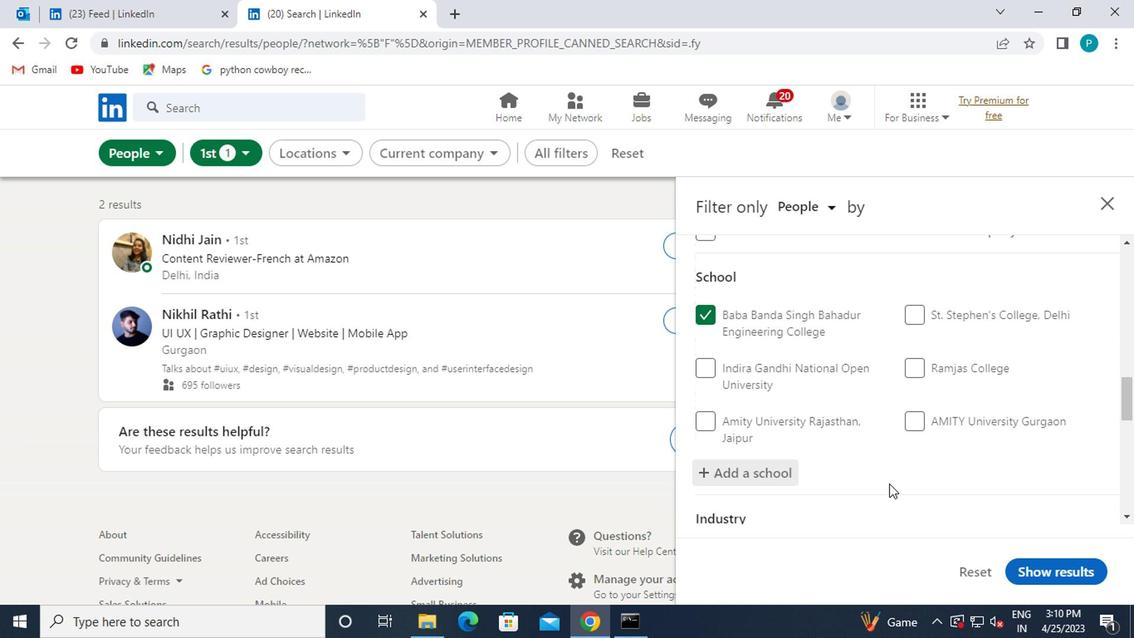 
Action: Mouse moved to (776, 411)
Screenshot: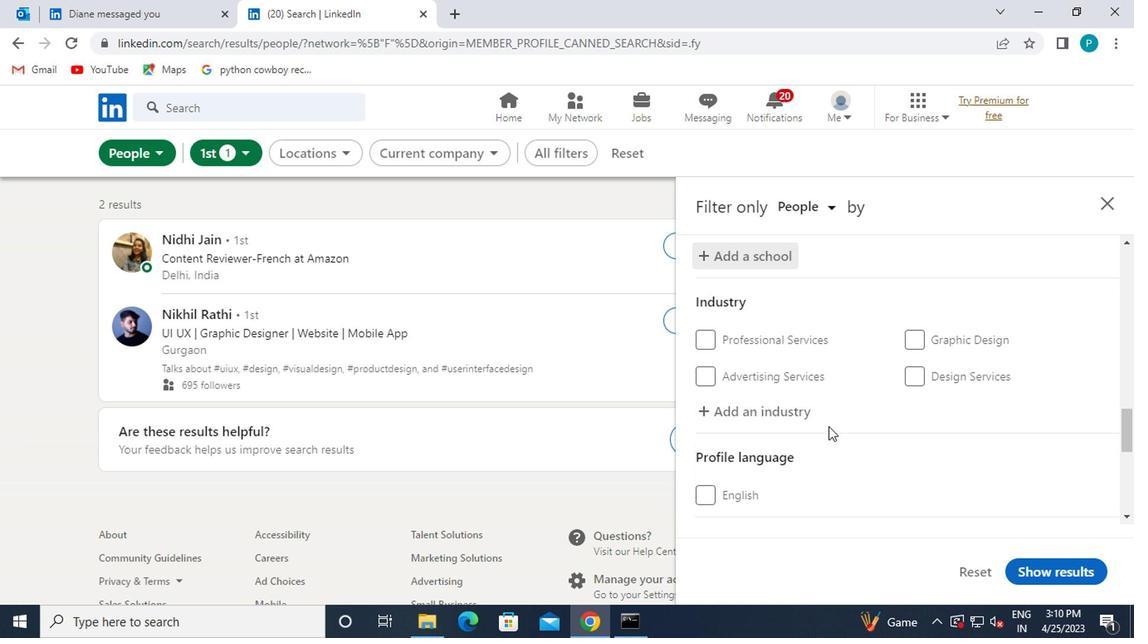 
Action: Mouse pressed left at (776, 411)
Screenshot: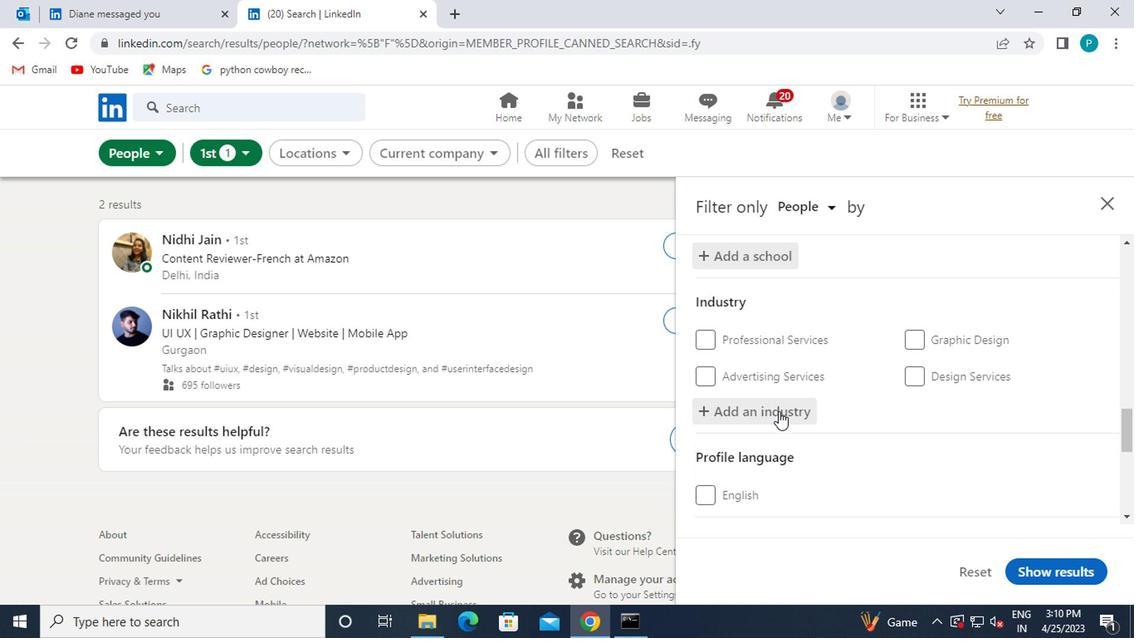 
Action: Key pressed <Key.caps_lock>W<Key.caps_lock>HOLESAAK<Key.backspace>LE<Key.backspace><Key.backspace><Key.backspace>LE
Screenshot: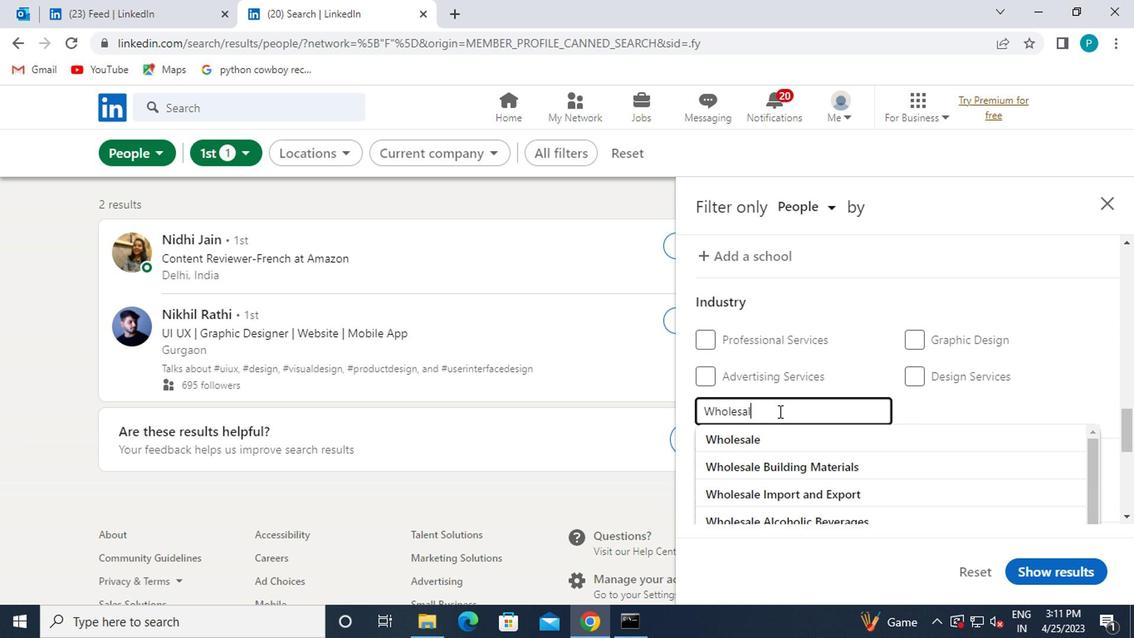 
Action: Mouse moved to (797, 467)
Screenshot: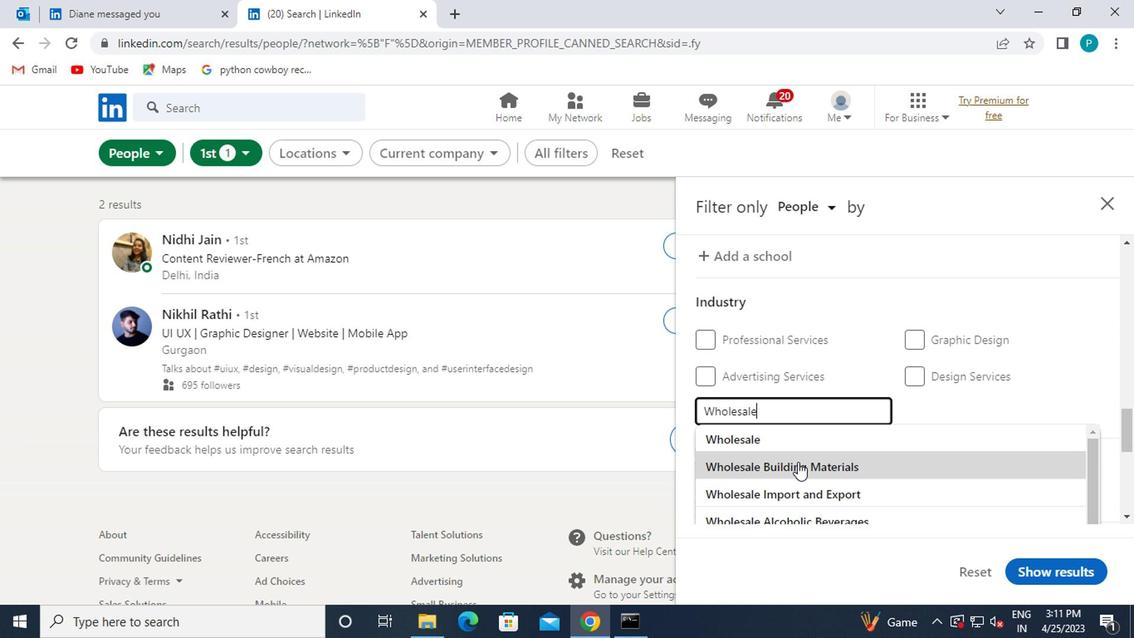 
Action: Mouse scrolled (797, 466) with delta (0, 0)
Screenshot: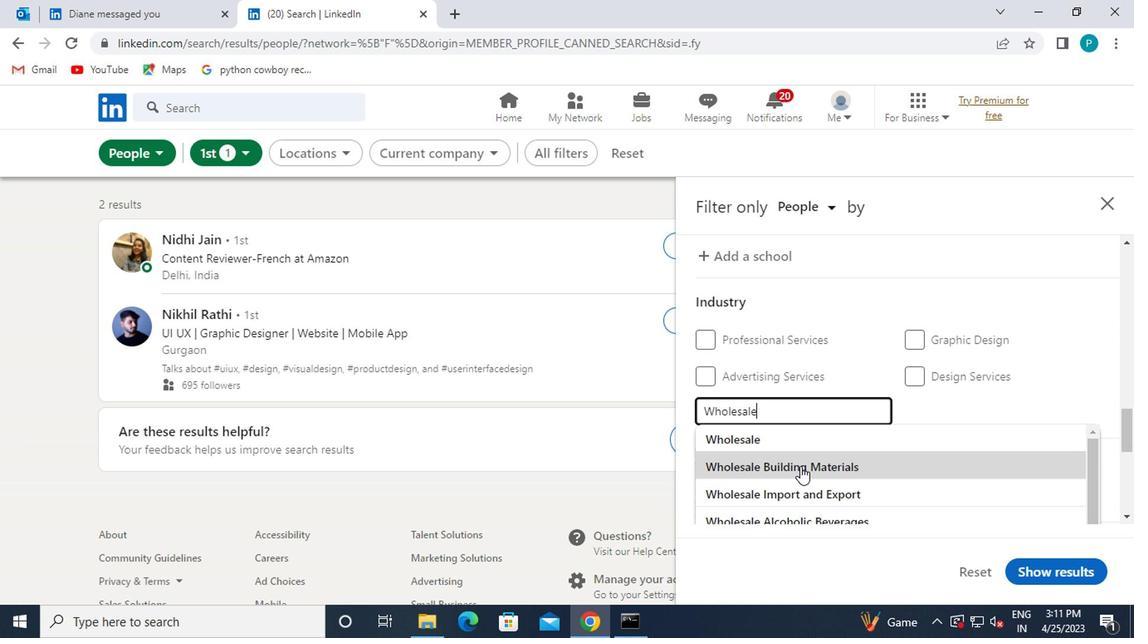 
Action: Mouse moved to (782, 443)
Screenshot: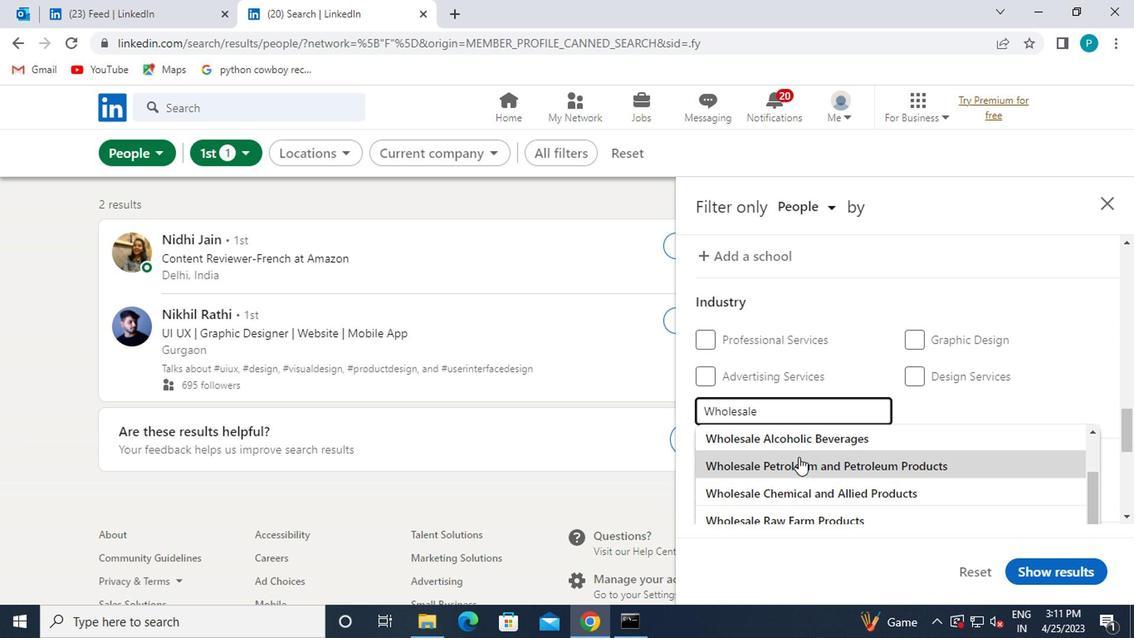 
Action: Mouse pressed left at (782, 443)
Screenshot: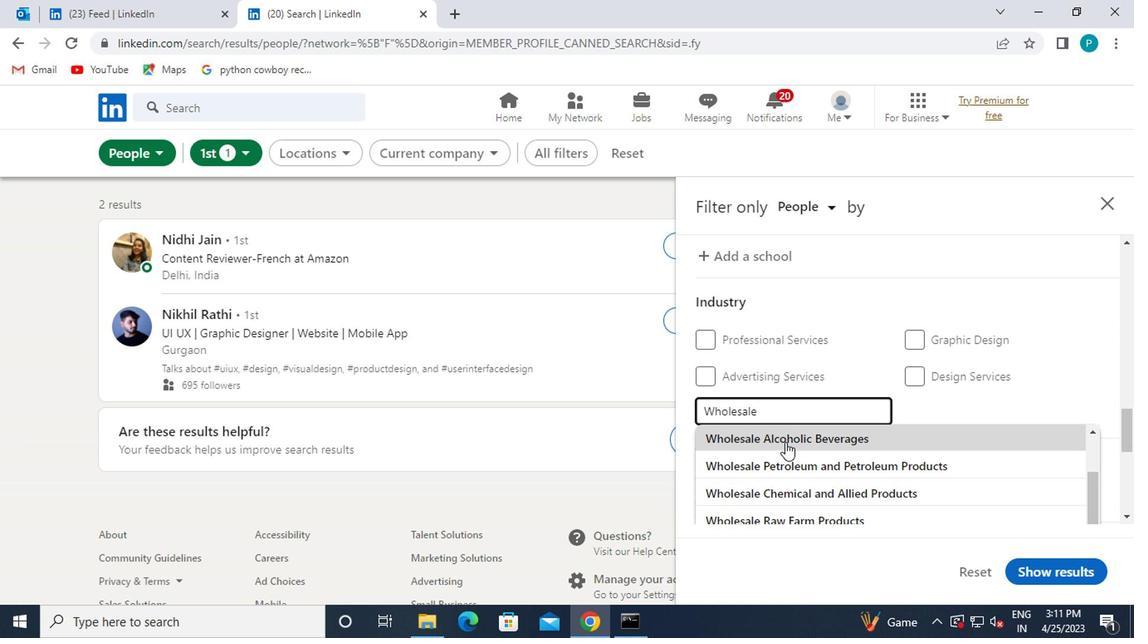 
Action: Mouse scrolled (782, 442) with delta (0, -1)
Screenshot: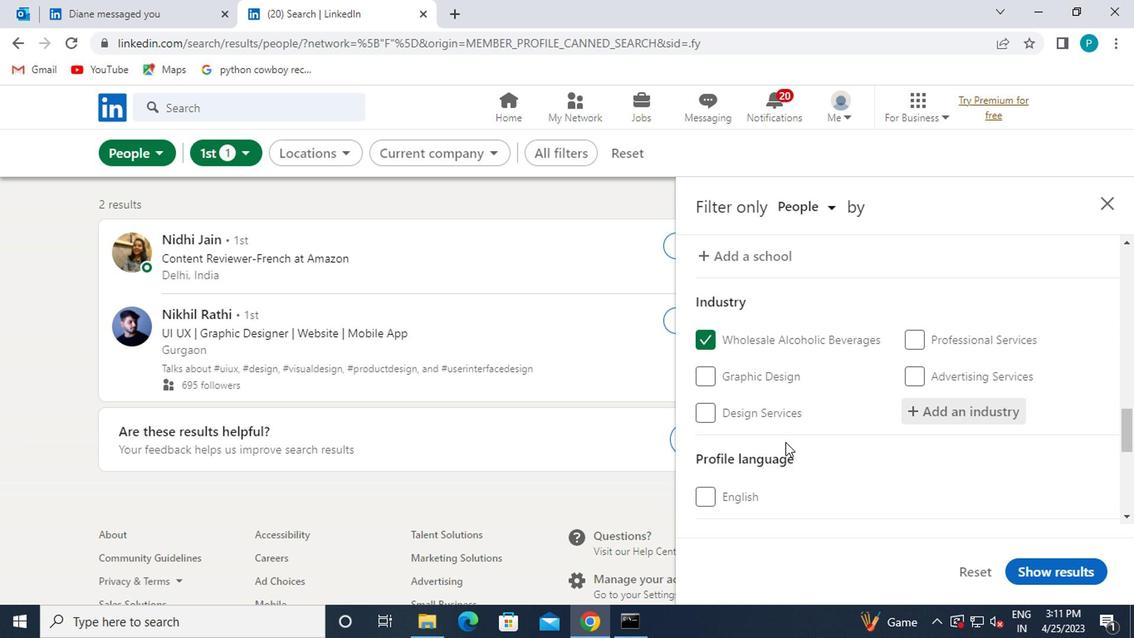 
Action: Mouse scrolled (782, 442) with delta (0, -1)
Screenshot: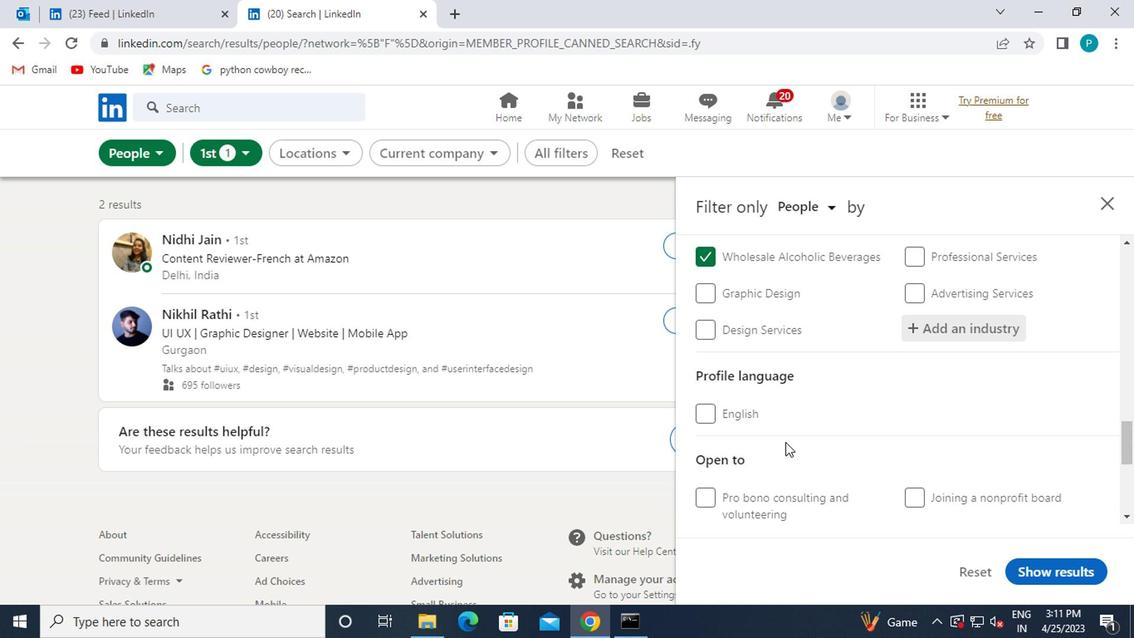 
Action: Mouse moved to (705, 452)
Screenshot: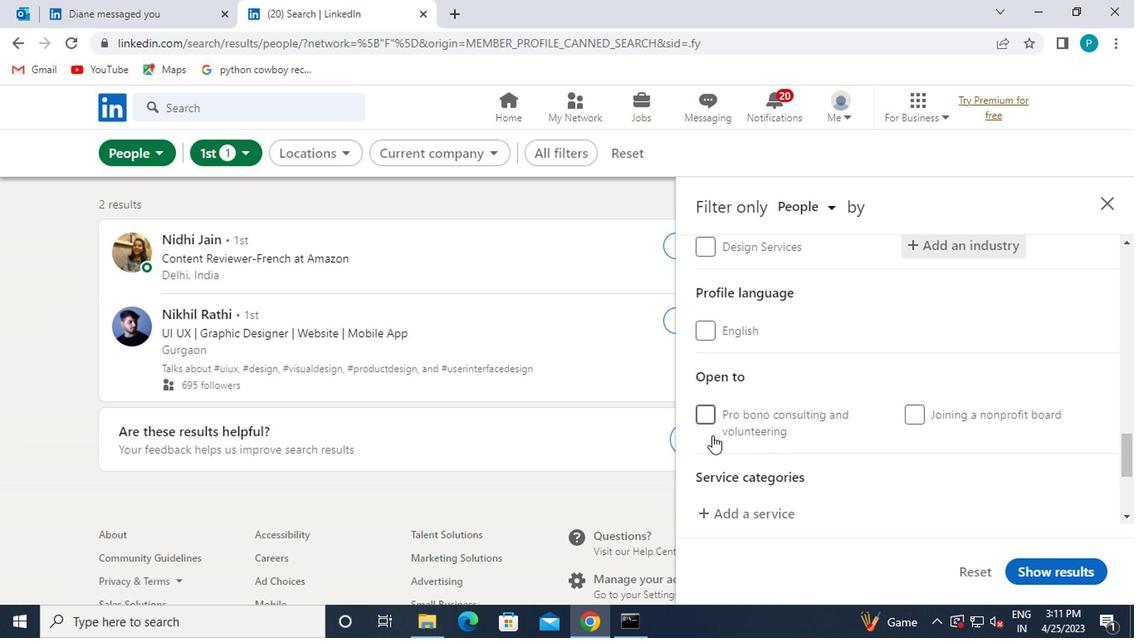 
Action: Mouse scrolled (705, 451) with delta (0, -1)
Screenshot: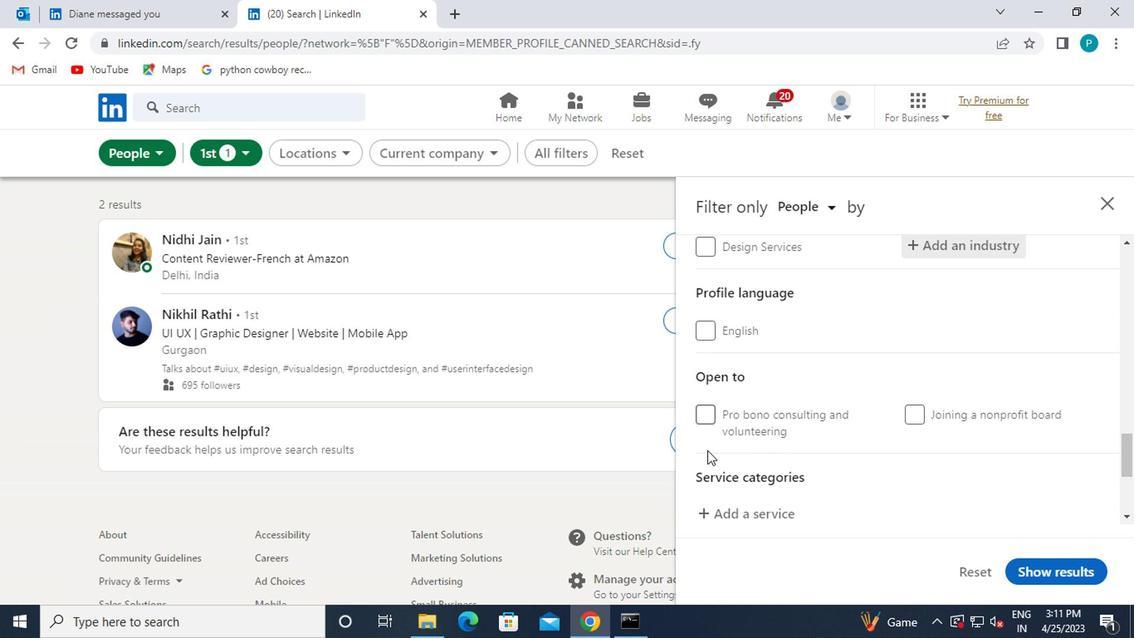 
Action: Mouse moved to (705, 433)
Screenshot: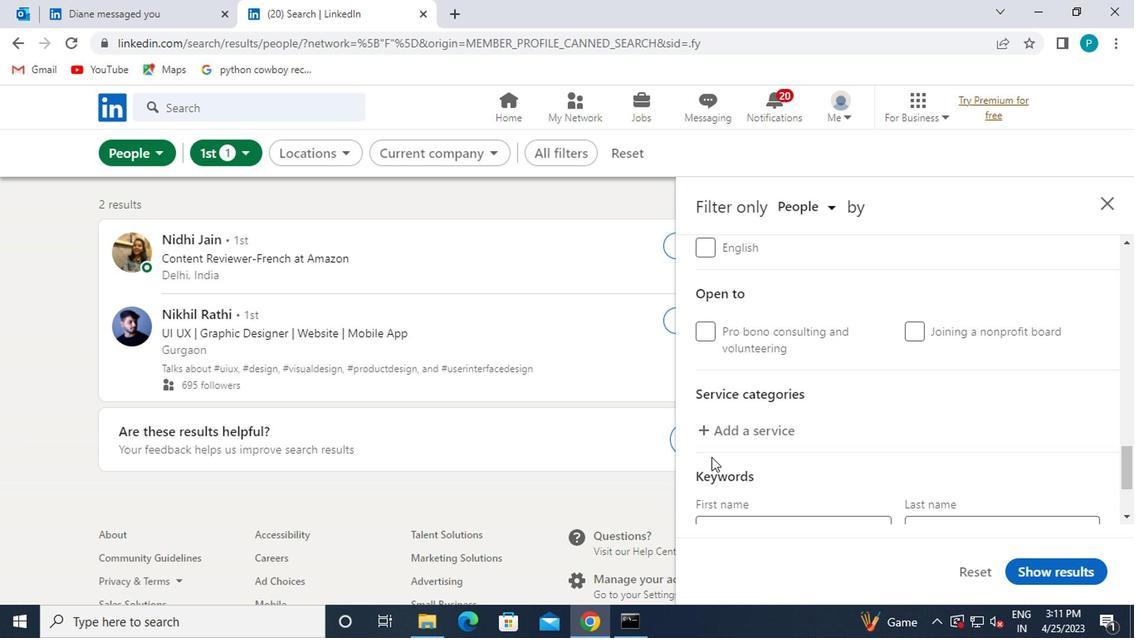 
Action: Mouse pressed left at (705, 433)
Screenshot: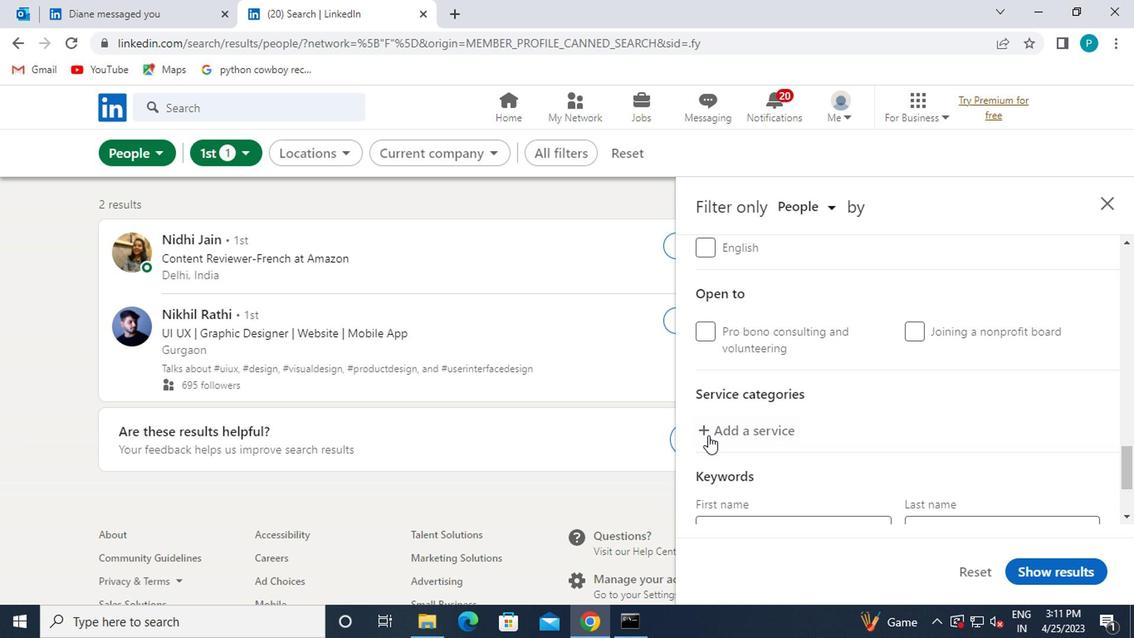 
Action: Mouse moved to (707, 433)
Screenshot: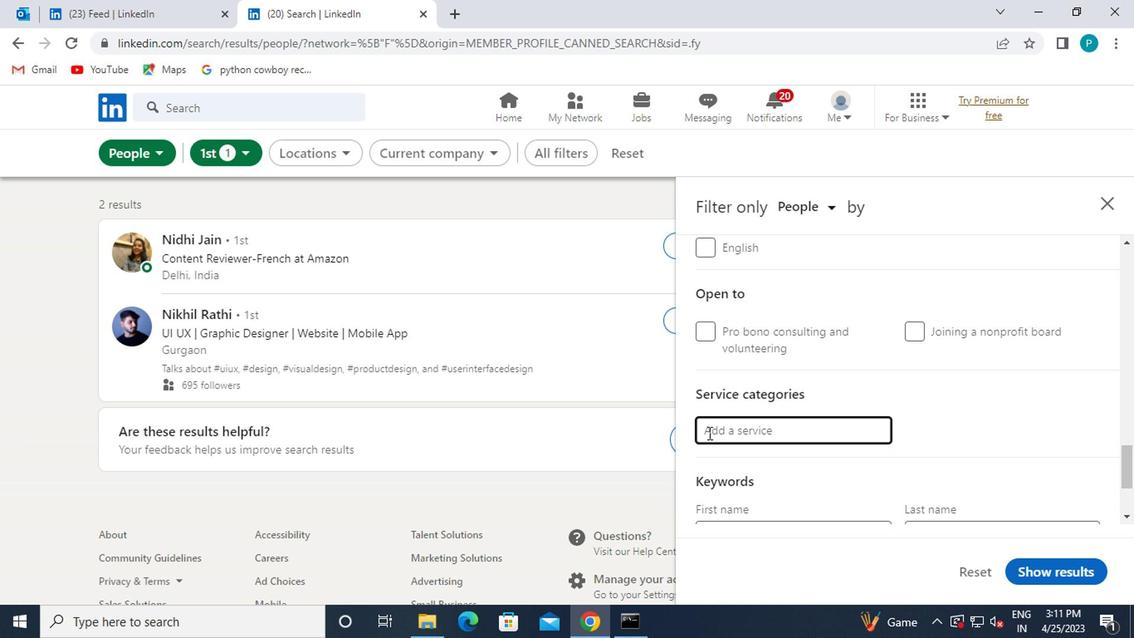 
Action: Key pressed BOOKK
Screenshot: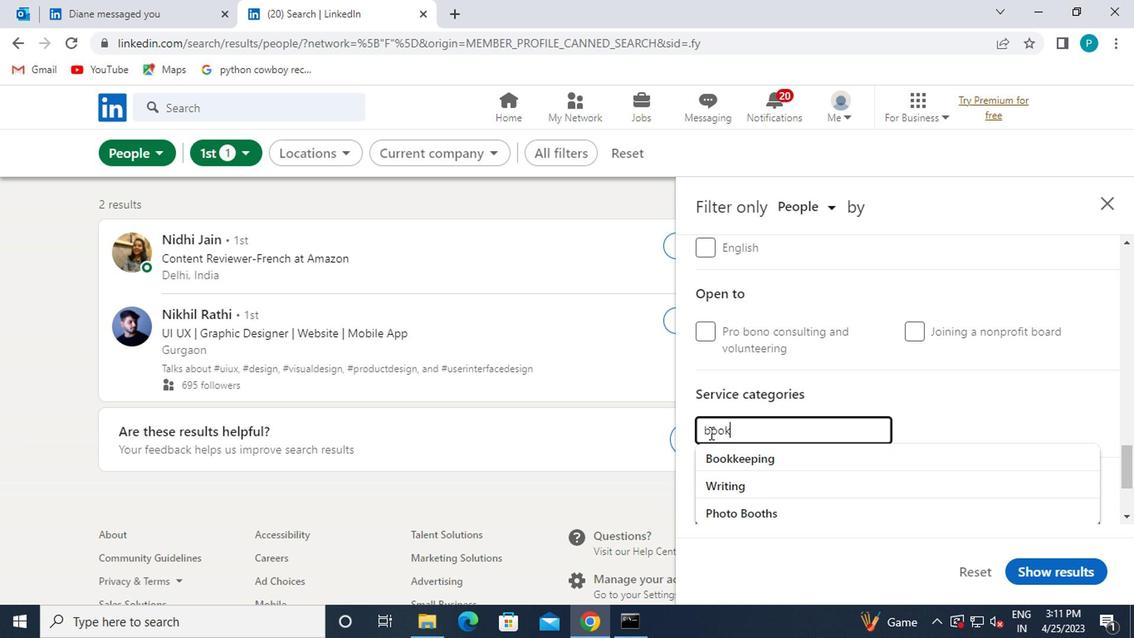 
Action: Mouse moved to (769, 459)
Screenshot: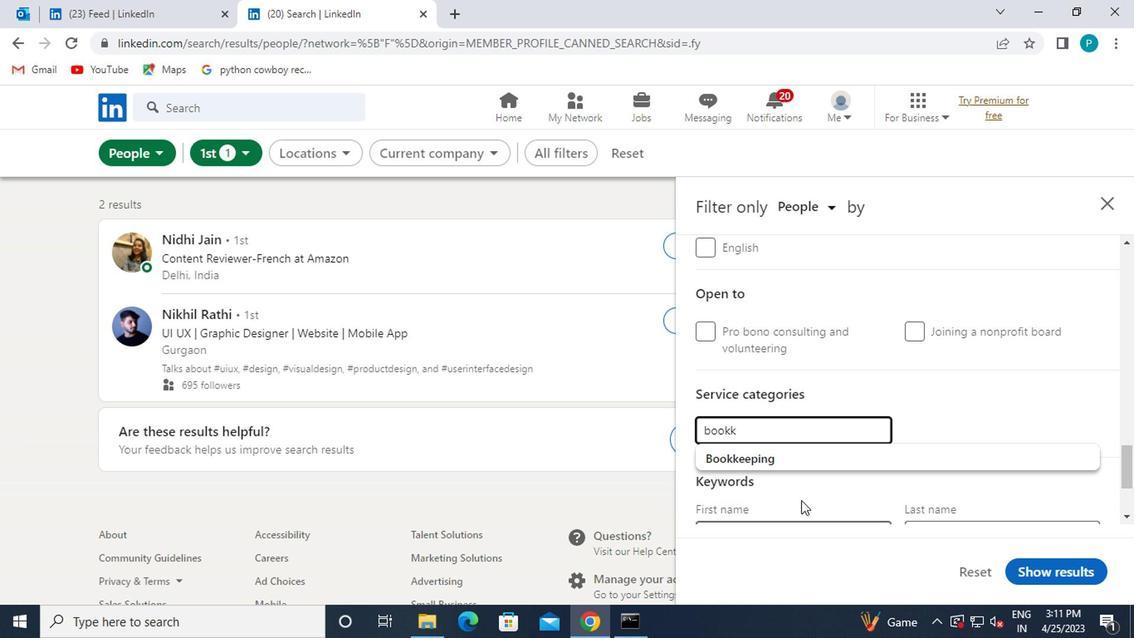 
Action: Mouse pressed left at (769, 459)
Screenshot: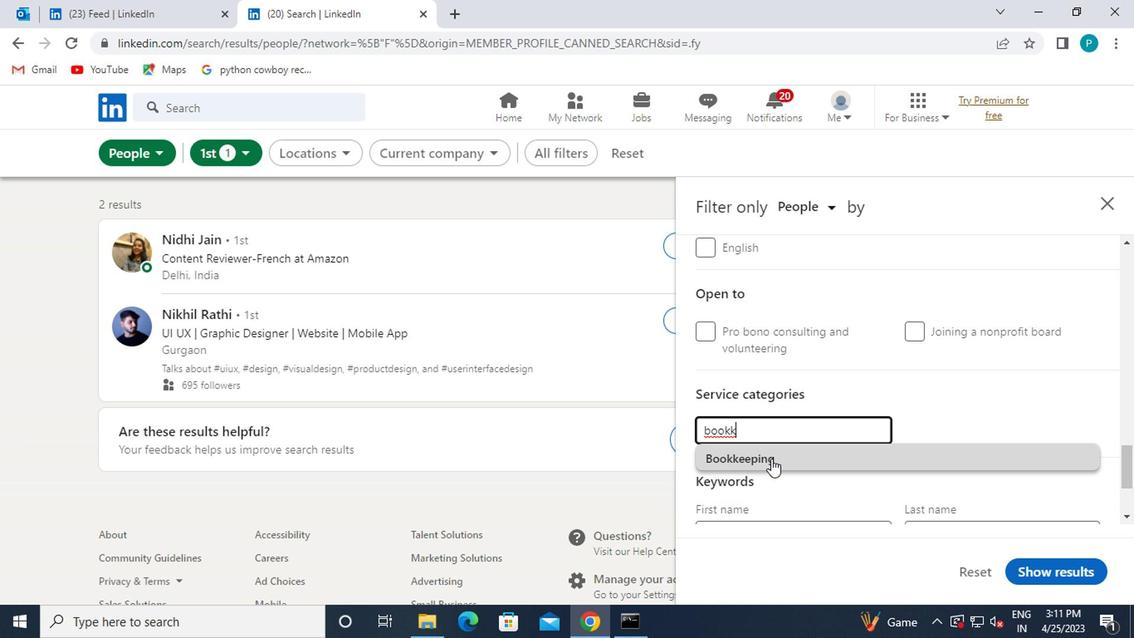 
Action: Mouse scrolled (769, 459) with delta (0, 0)
Screenshot: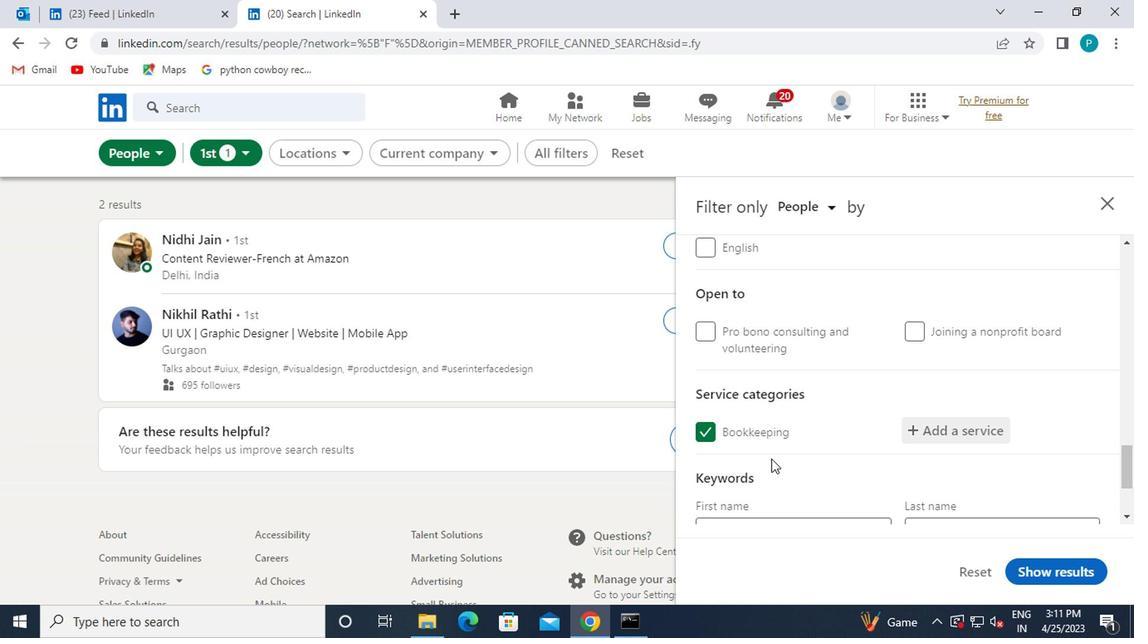 
Action: Mouse scrolled (769, 459) with delta (0, 0)
Screenshot: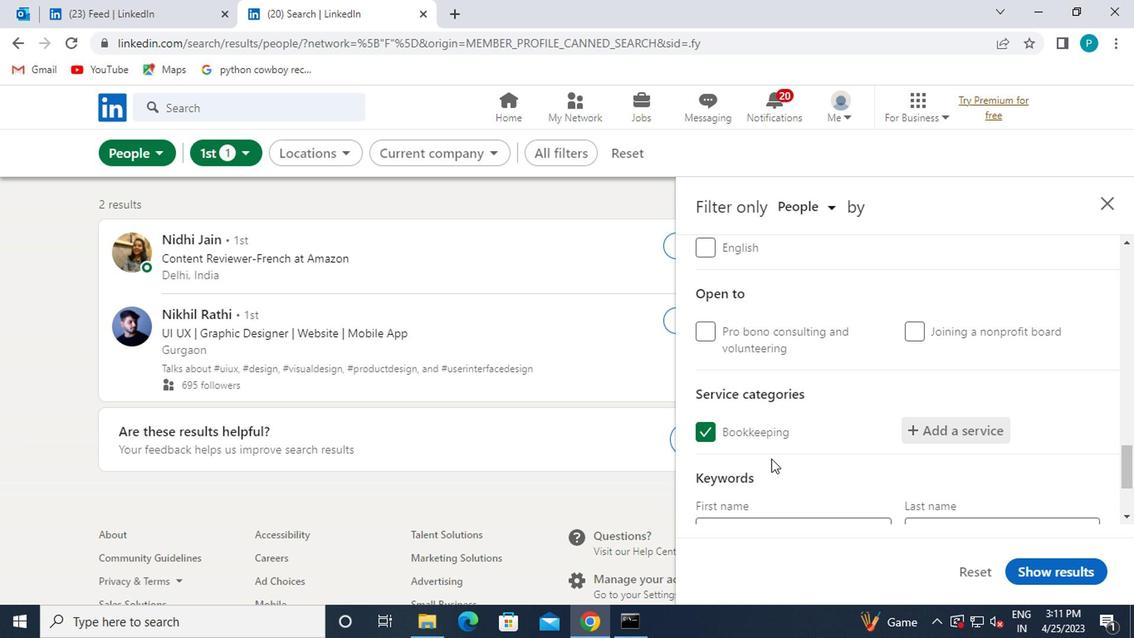 
Action: Mouse pressed left at (769, 459)
Screenshot: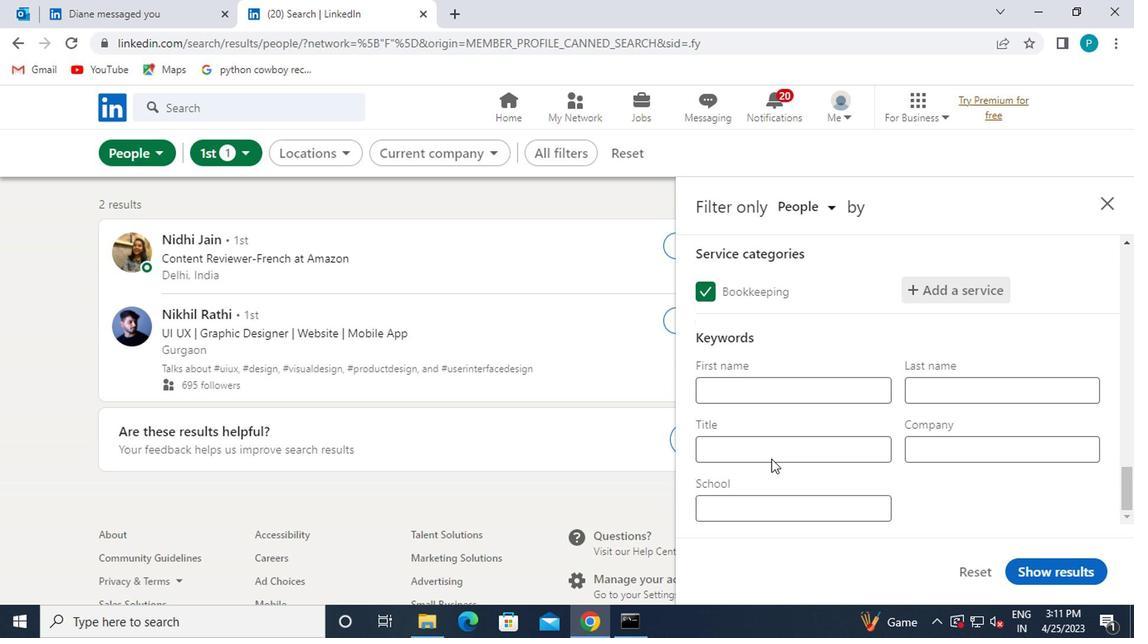 
Action: Key pressed <Key.caps_lock>Y<Key.caps_lock>OUTH<Key.space><Key.caps_lock>V<Key.caps_lock>OLUNTREE
Screenshot: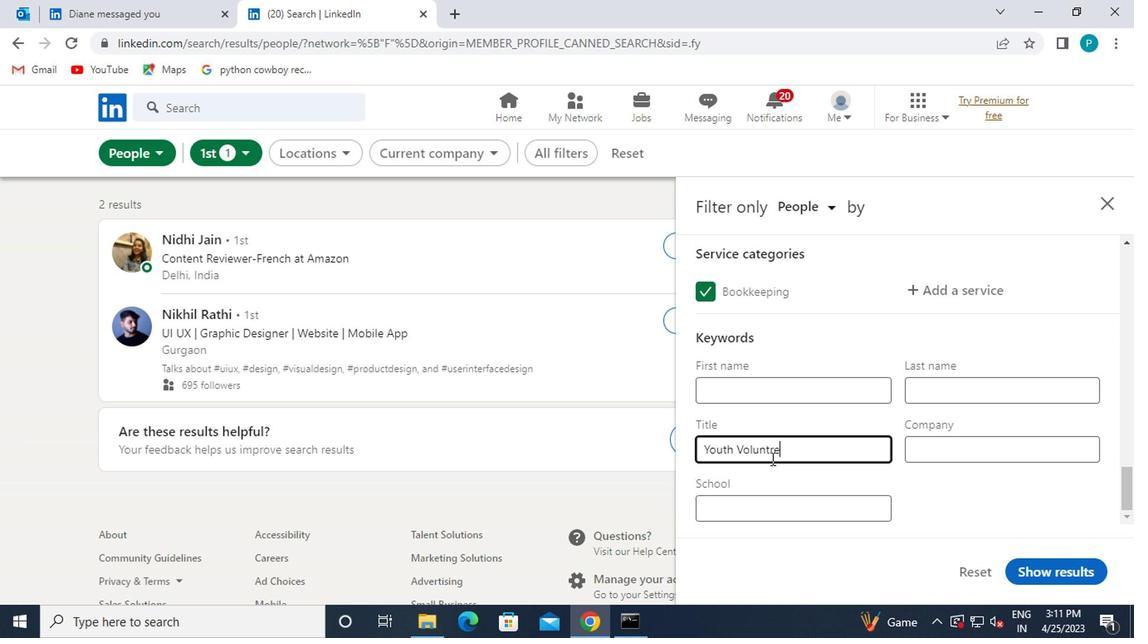 
Action: Mouse moved to (841, 467)
Screenshot: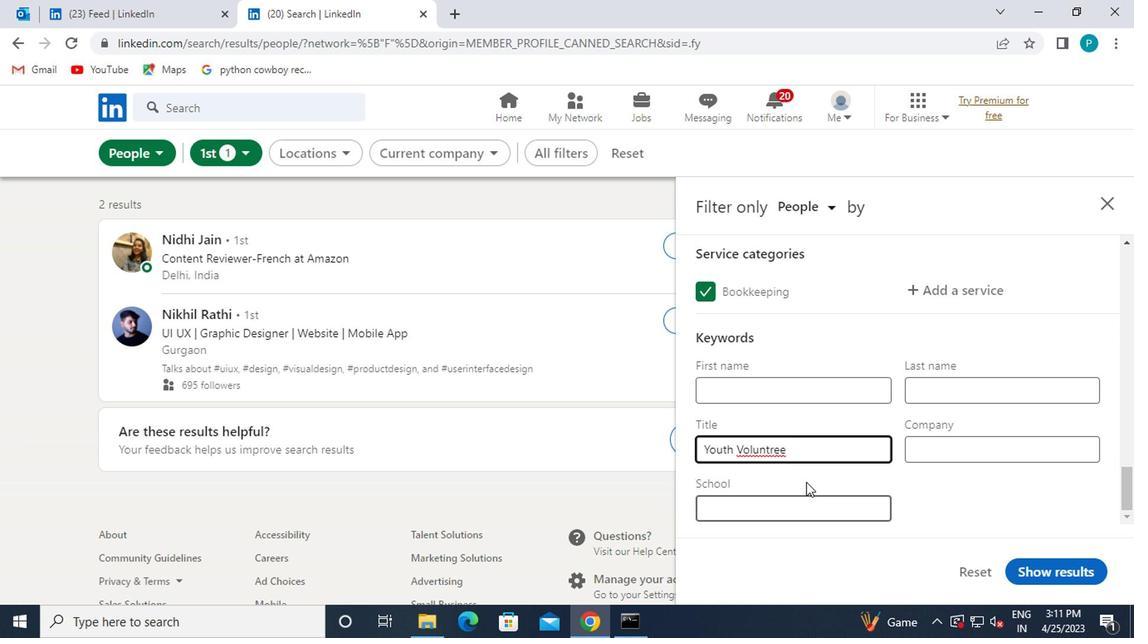 
Action: Key pressed <Key.backspace><Key.backspace><Key.backspace>EER
Screenshot: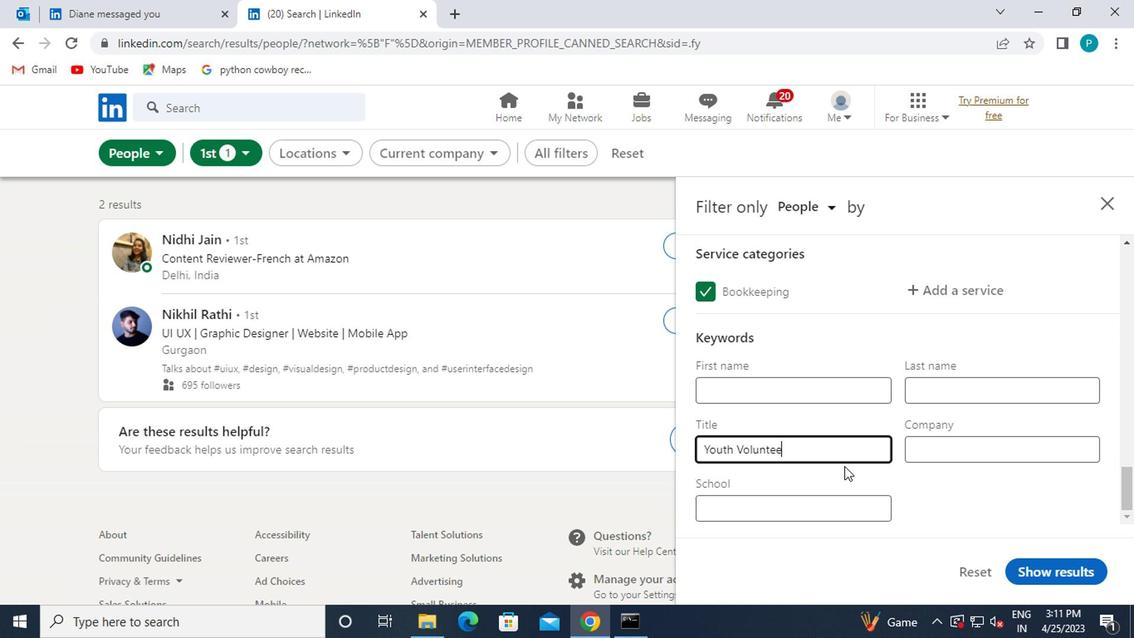
Action: Mouse moved to (1032, 568)
Screenshot: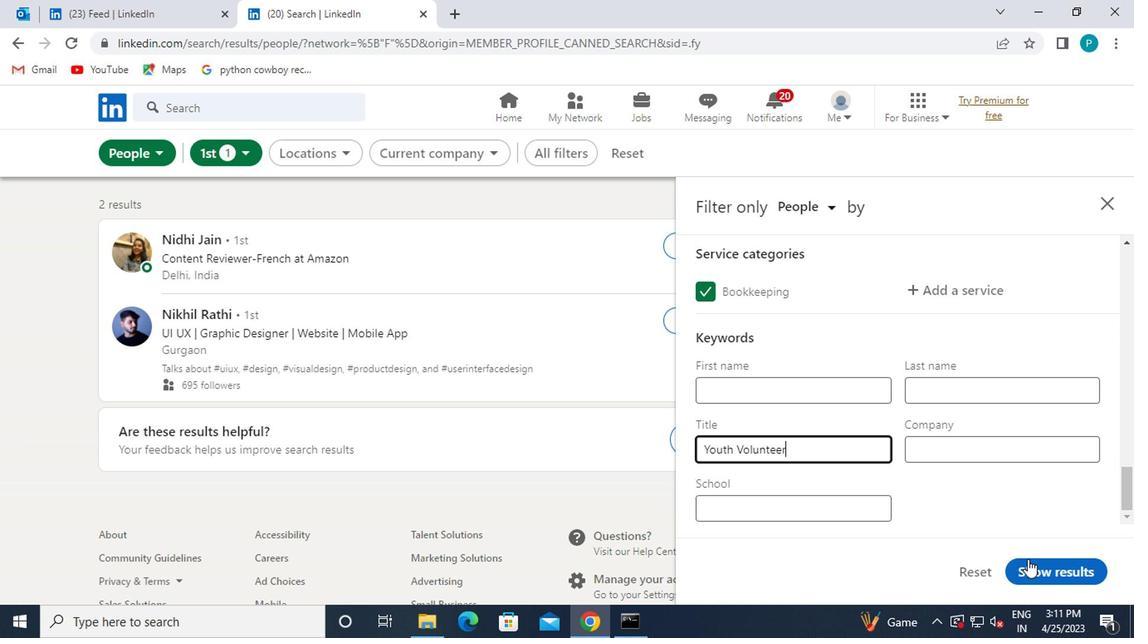
Action: Mouse pressed left at (1032, 568)
Screenshot: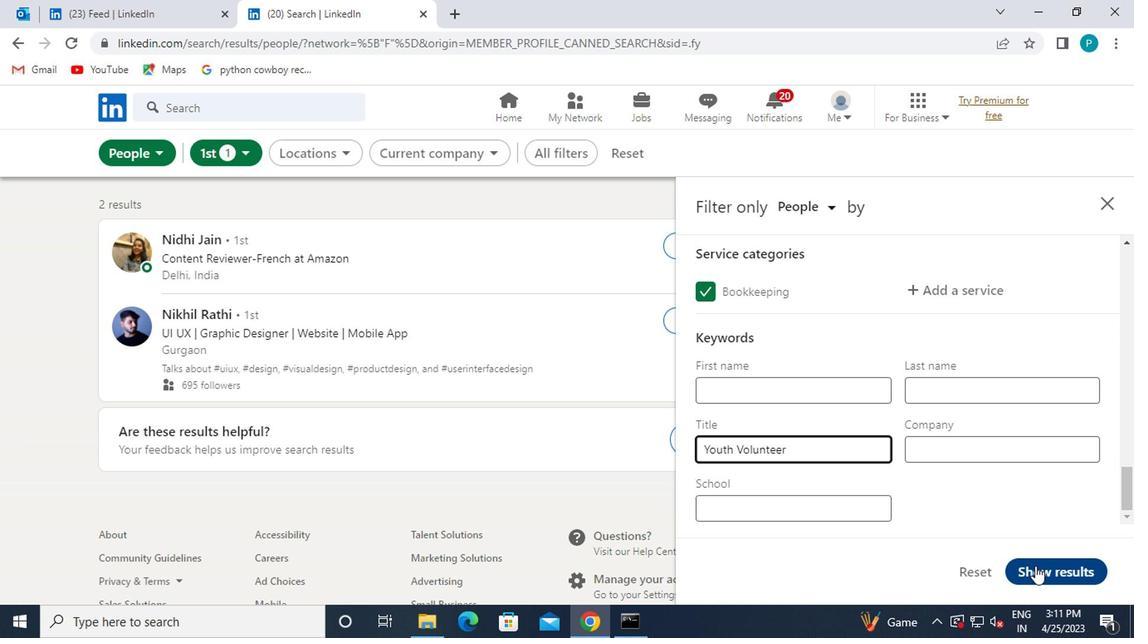 
Action: Mouse moved to (1048, 550)
Screenshot: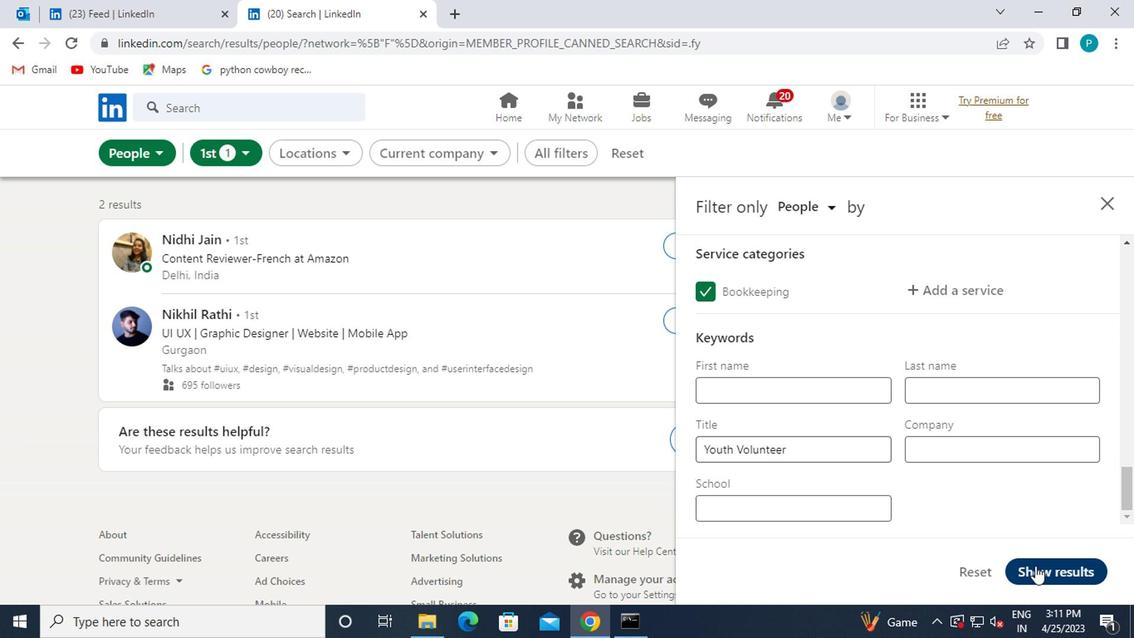 
